 Task: In the  document Ethan.rtf change page color to  'Light Brown'. Add link on bottom right corner of the sheet: 'www.instagram.com' Insert page numer on top of the page
Action: Mouse moved to (333, 14)
Screenshot: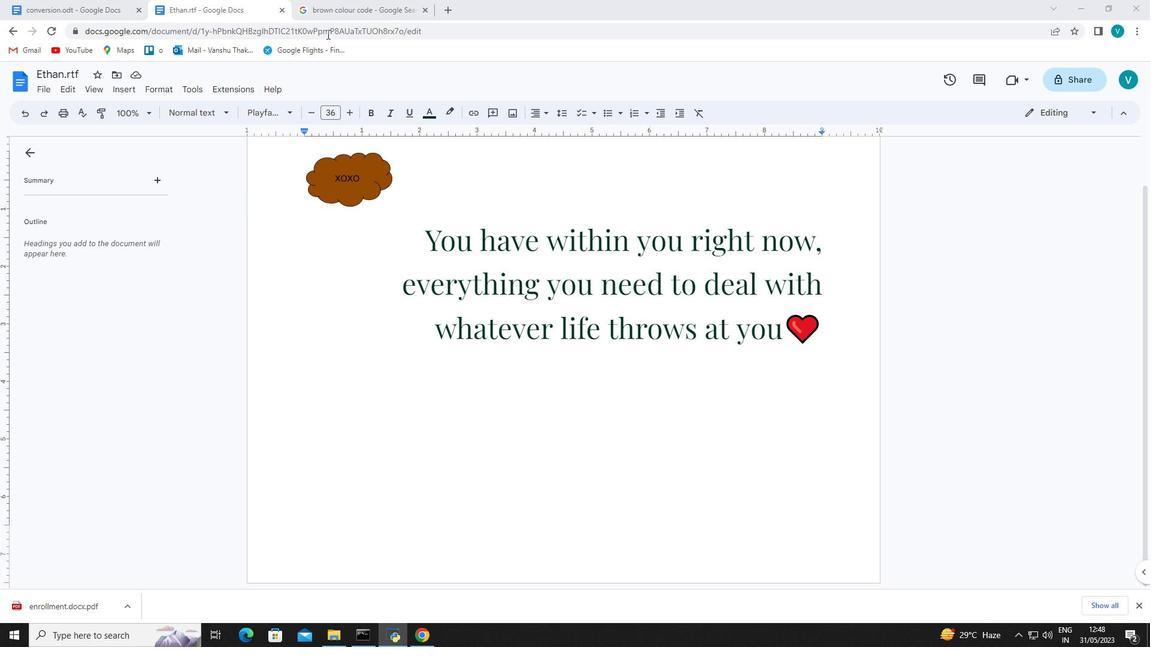 
Action: Mouse pressed left at (333, 14)
Screenshot: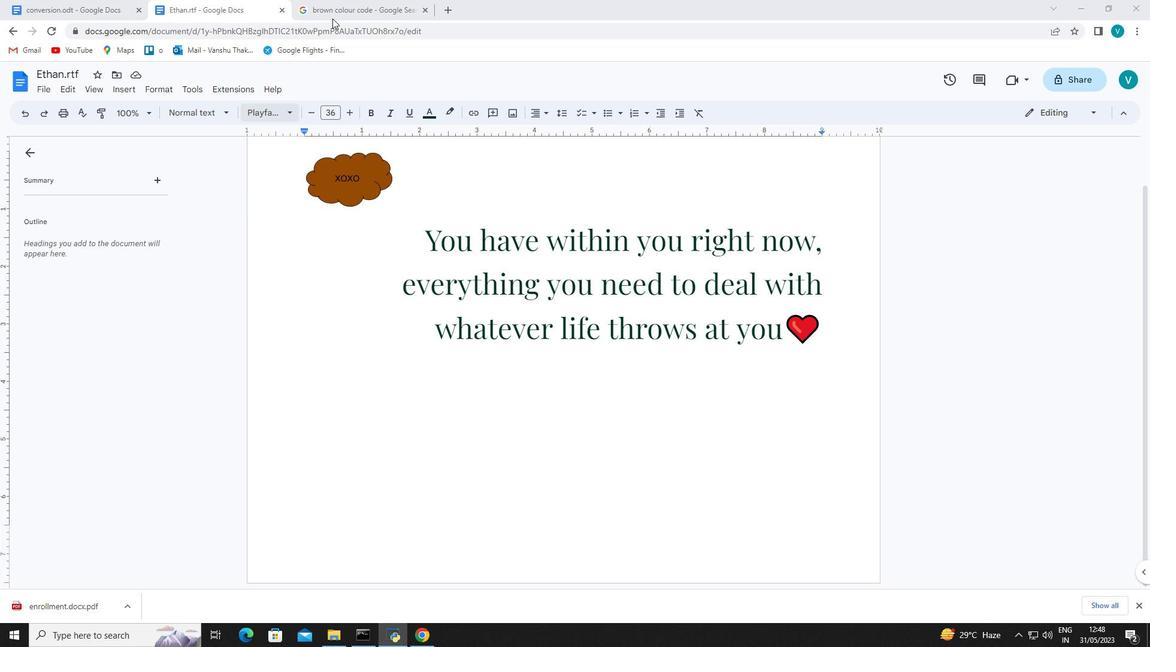 
Action: Mouse moved to (438, 89)
Screenshot: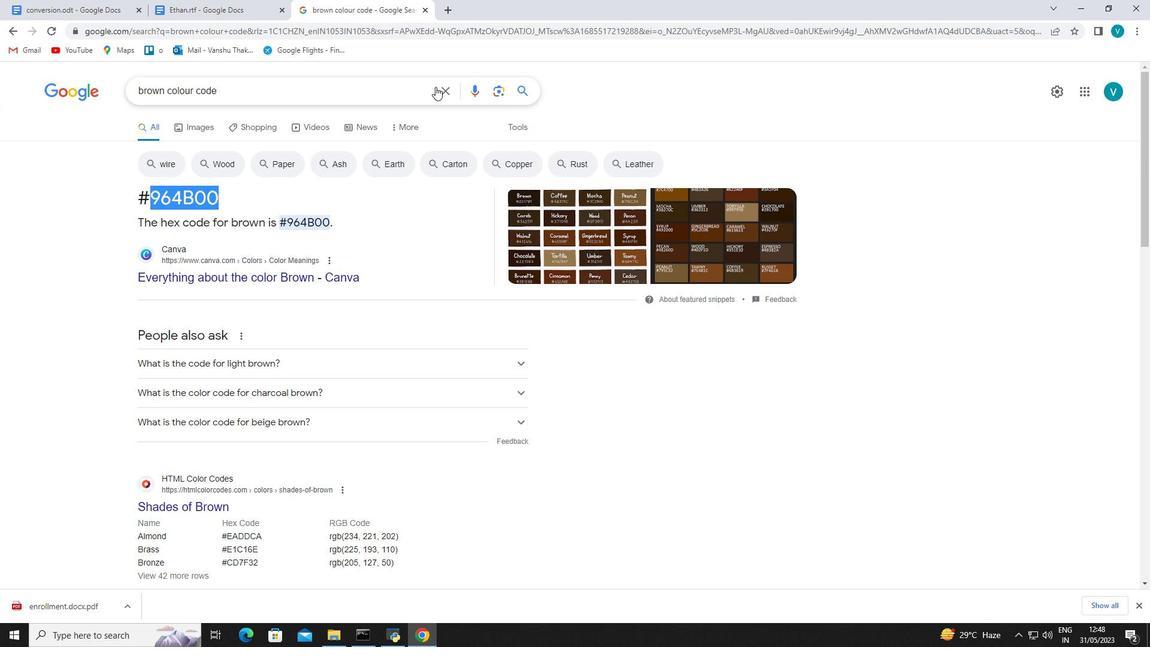 
Action: Mouse pressed left at (438, 89)
Screenshot: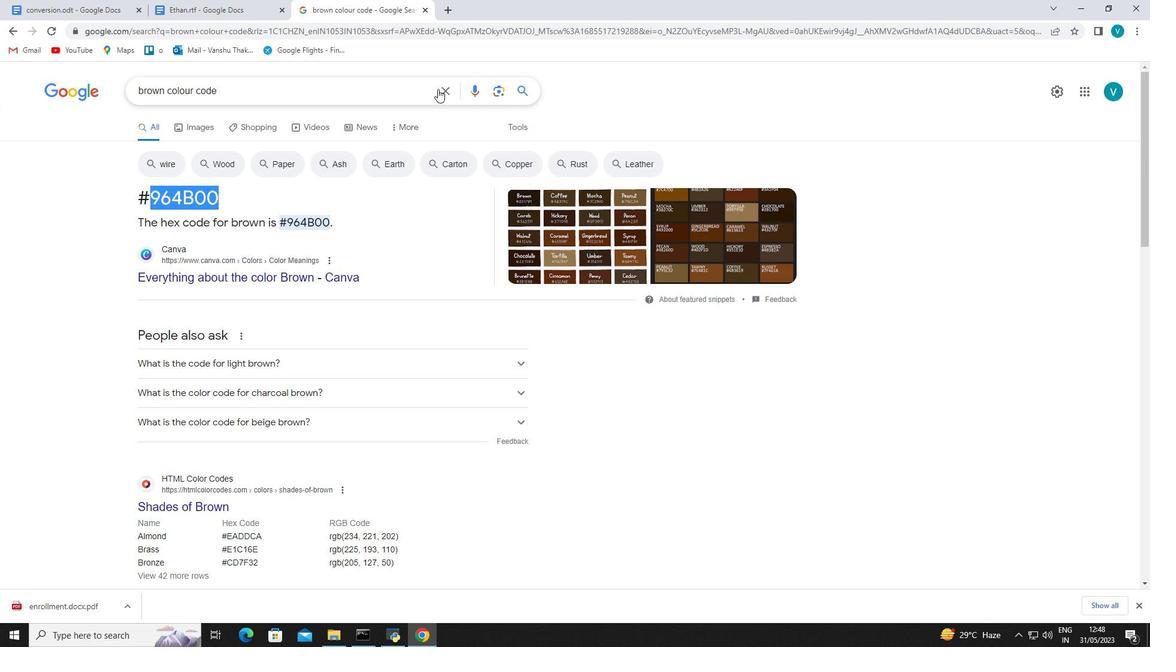 
Action: Key pressed li
Screenshot: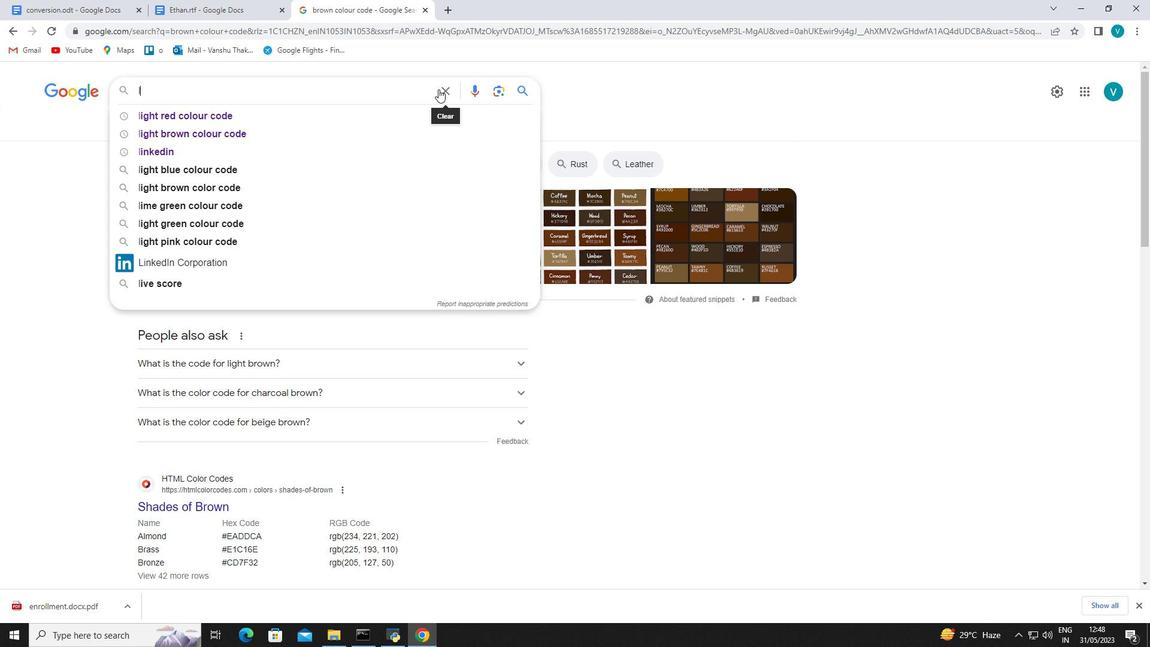 
Action: Mouse moved to (439, 89)
Screenshot: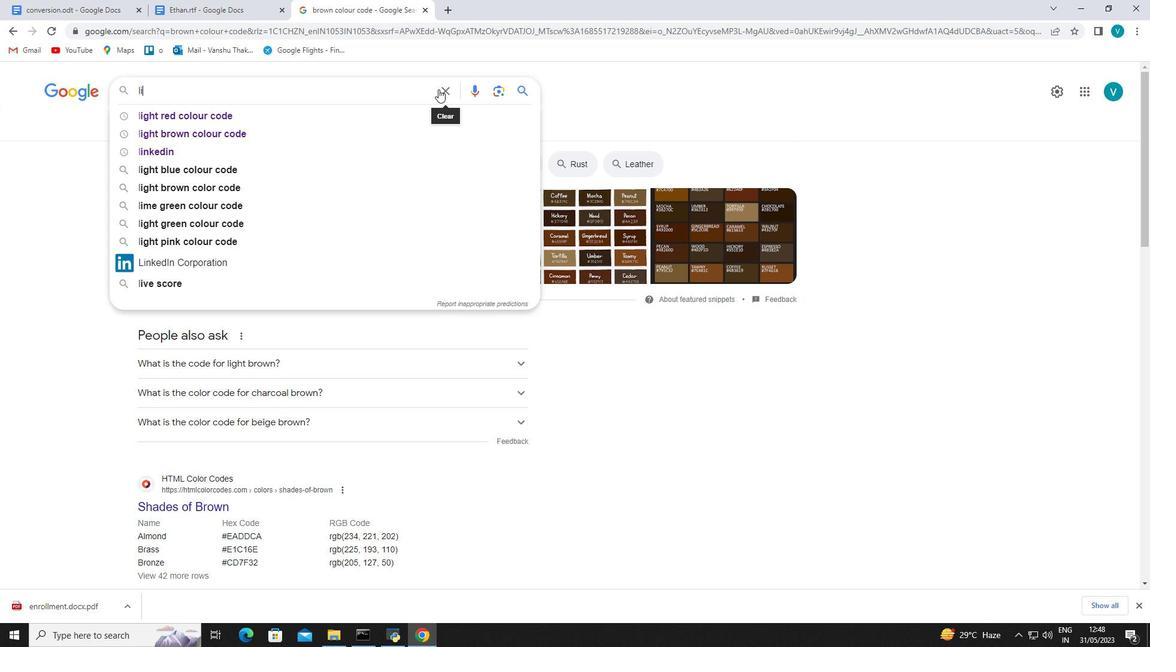
Action: Key pressed ght<Key.space>brown<Key.space>colour<Key.space>code<Key.enter>
Screenshot: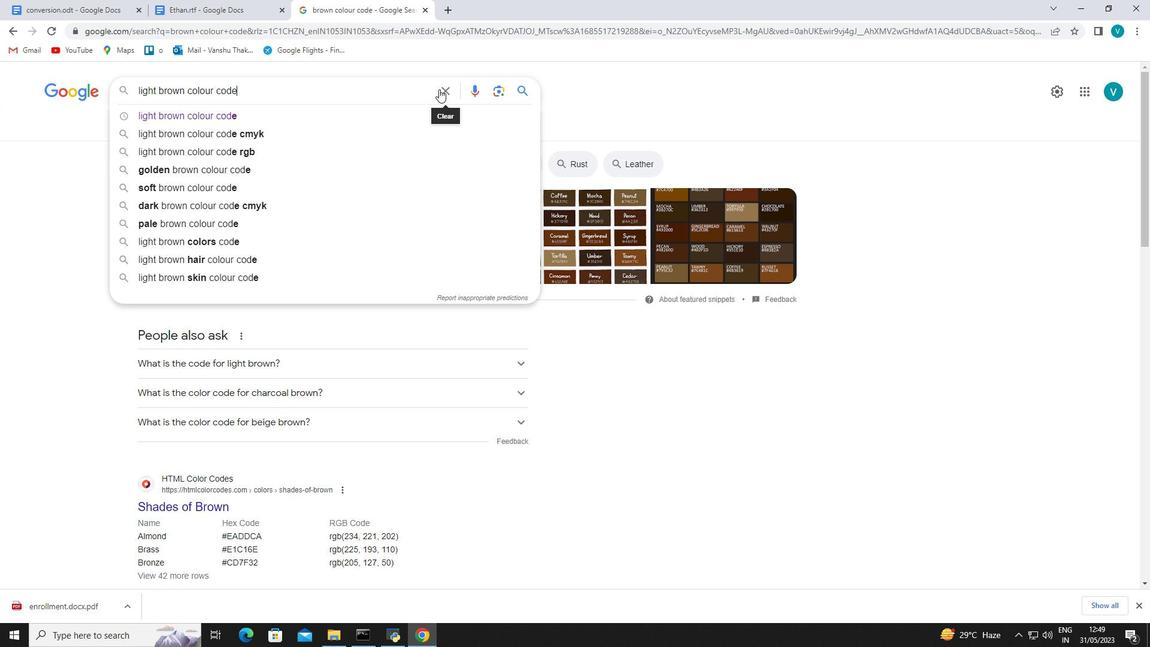 
Action: Mouse moved to (411, 233)
Screenshot: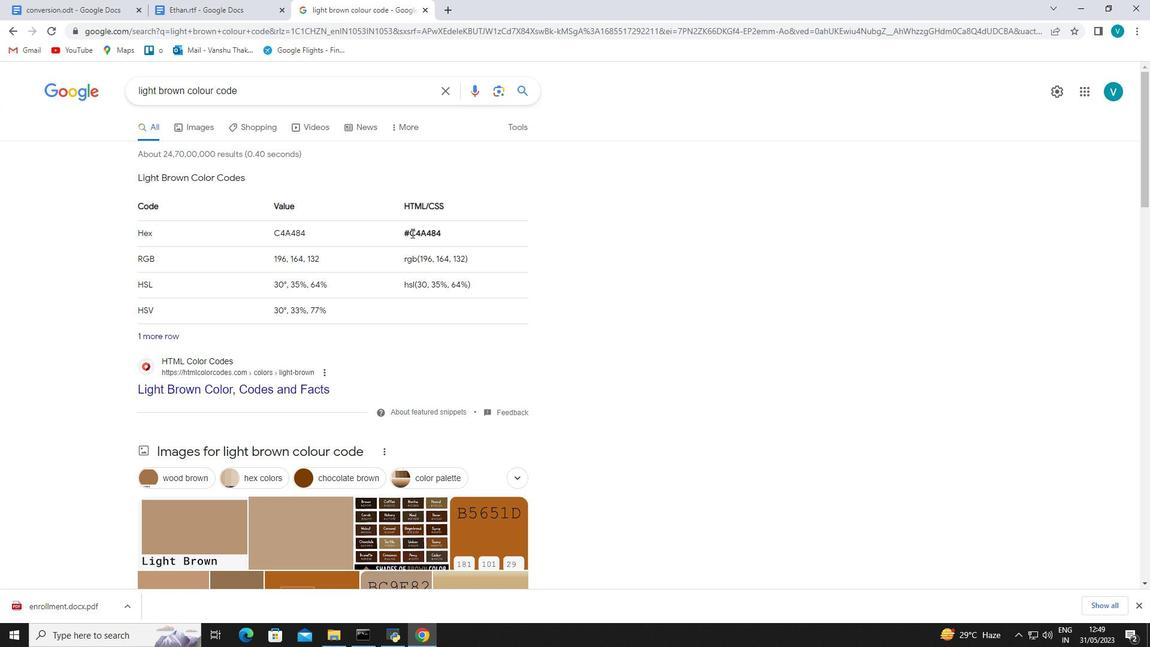 
Action: Mouse pressed left at (411, 233)
Screenshot: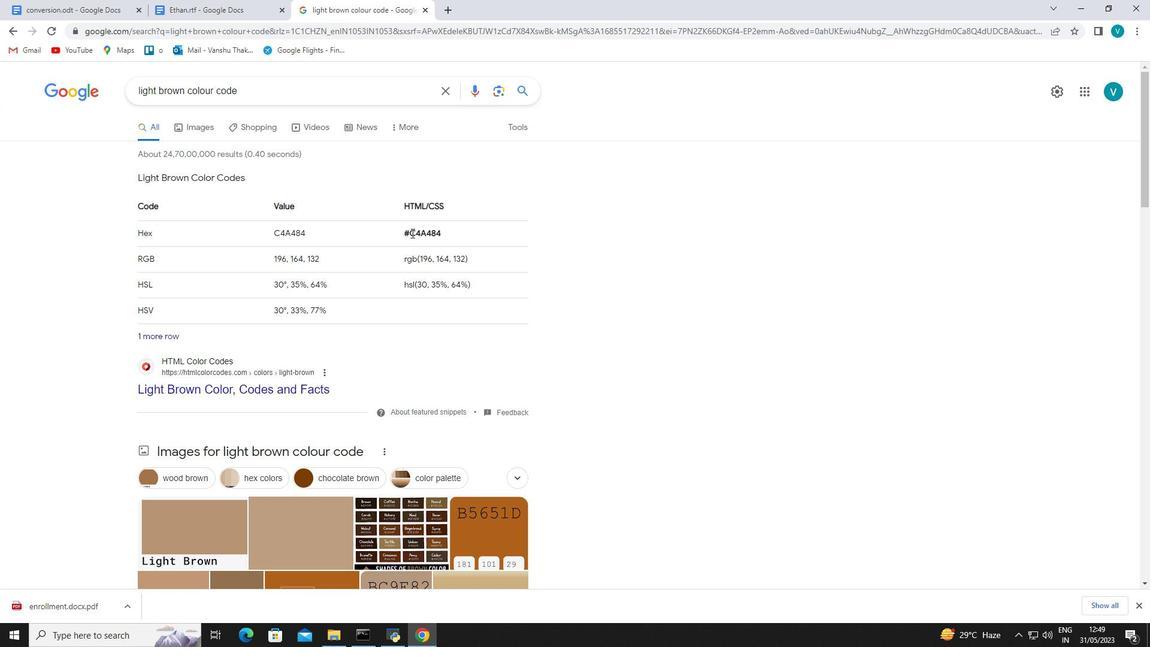 
Action: Mouse moved to (442, 233)
Screenshot: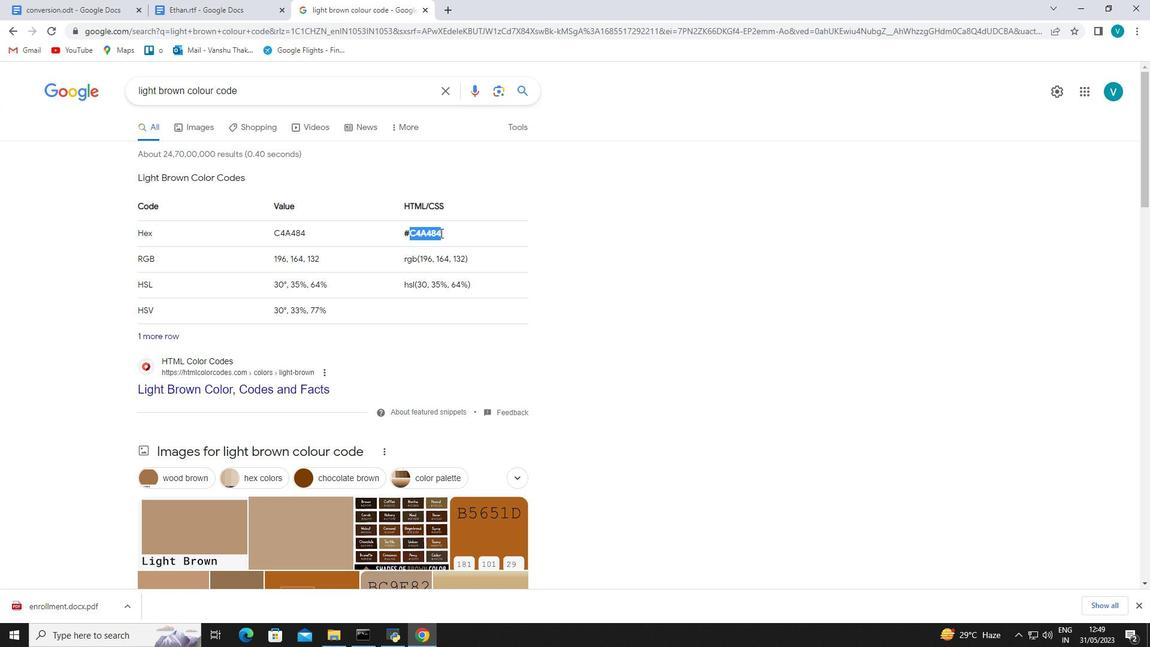 
Action: Mouse scrolled (442, 232) with delta (0, 0)
Screenshot: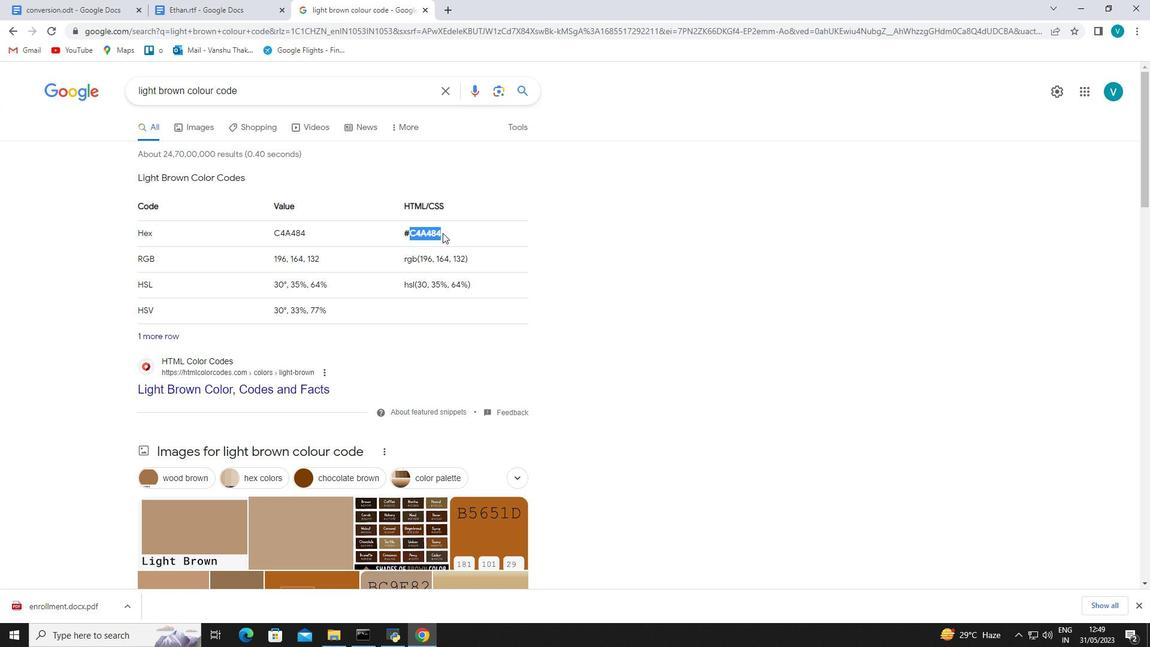 
Action: Mouse moved to (442, 232)
Screenshot: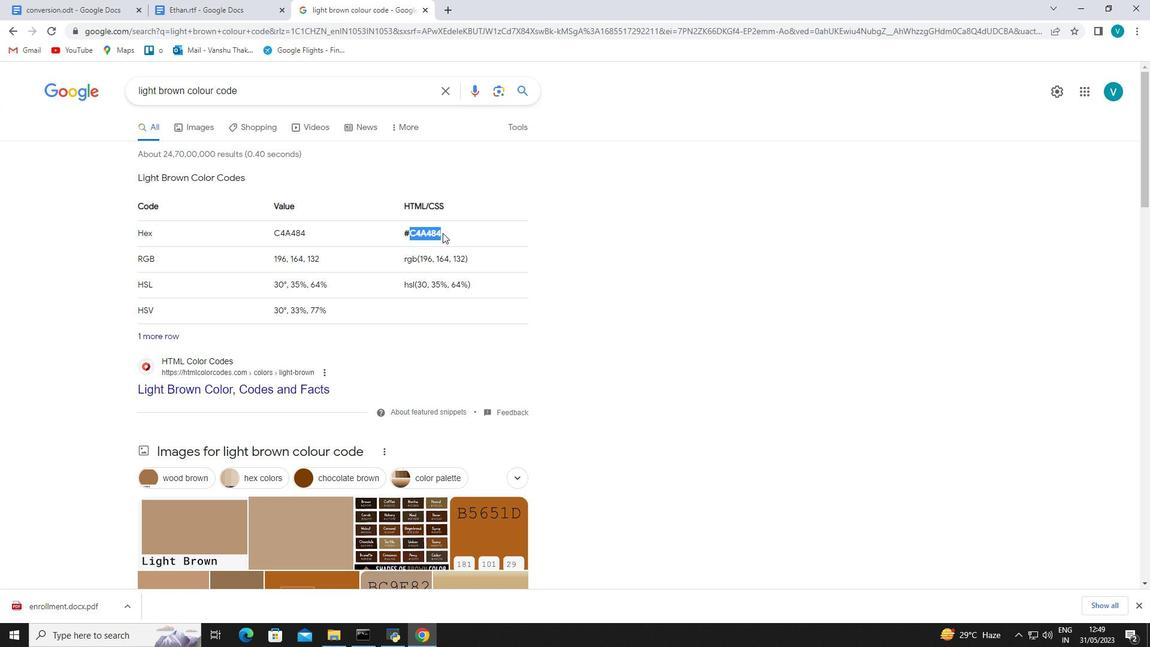 
Action: Key pressed ctrl+C<'\x03'>
Screenshot: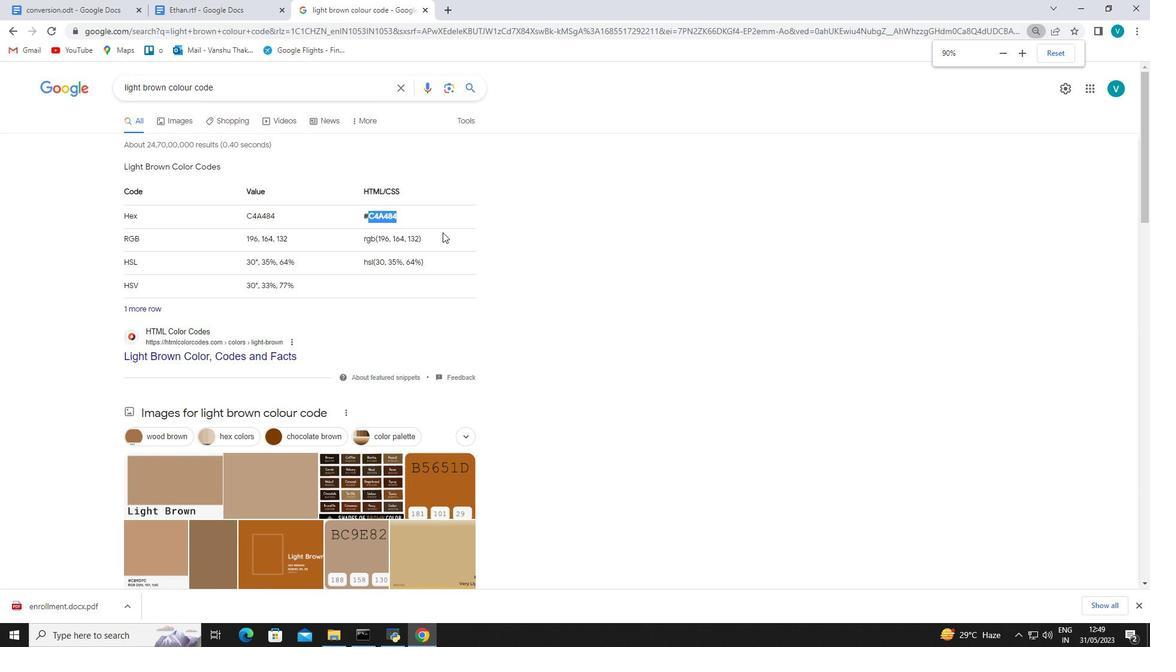 
Action: Mouse moved to (441, 231)
Screenshot: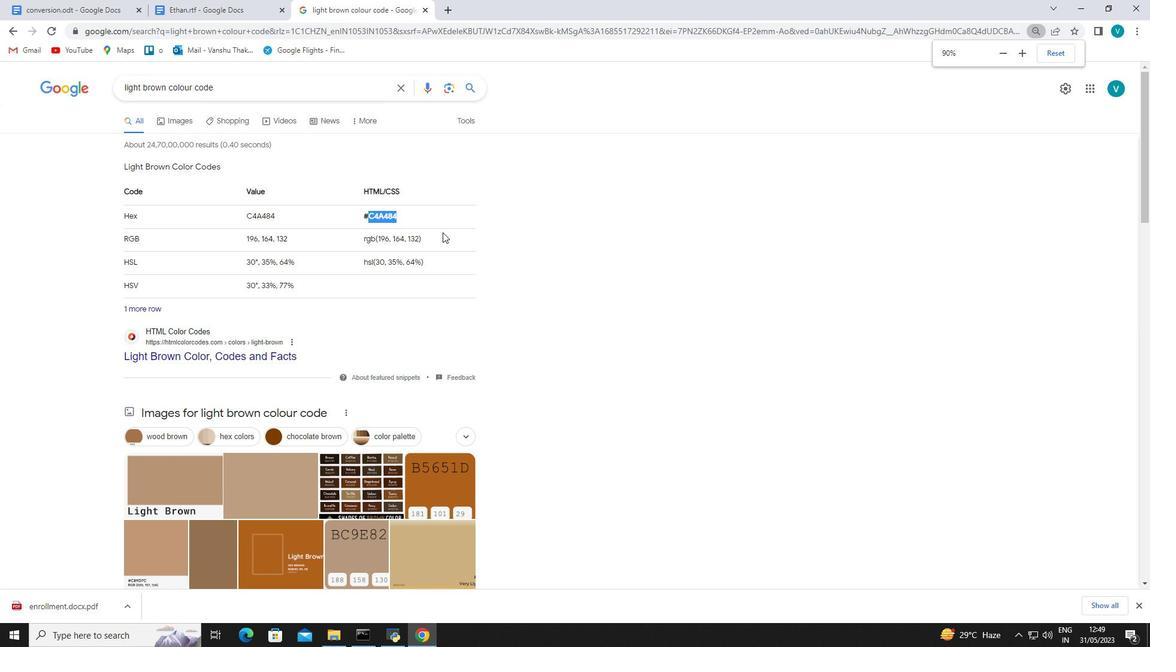 
Action: Key pressed <'\x03'>
Screenshot: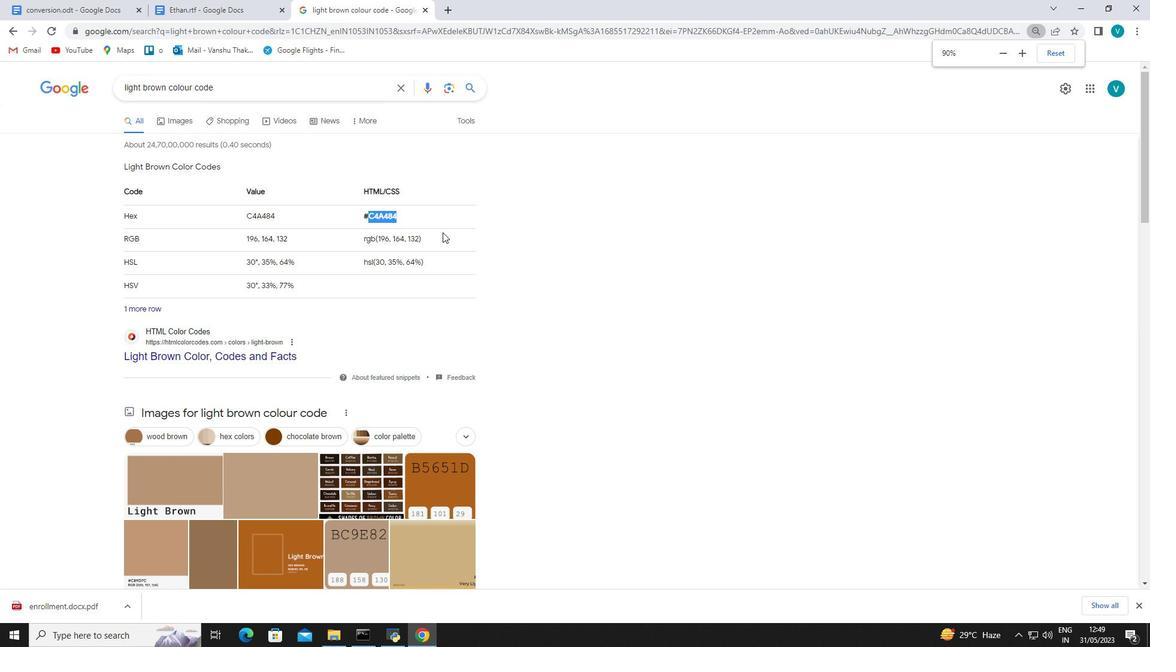 
Action: Mouse moved to (244, 0)
Screenshot: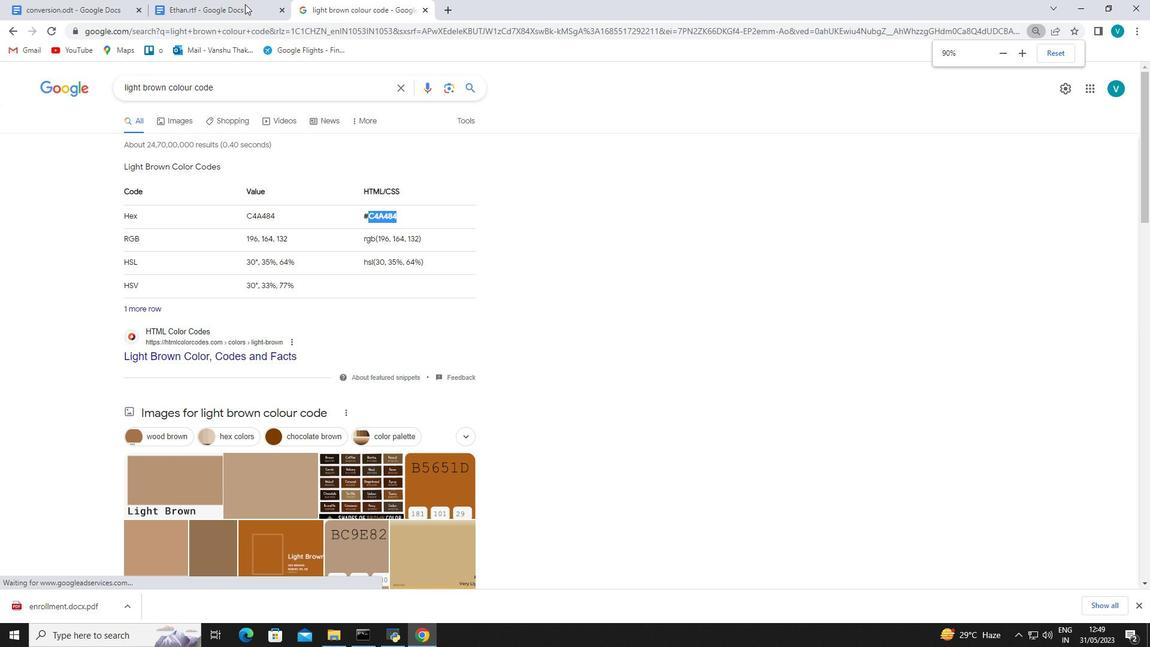 
Action: Mouse pressed left at (244, 0)
Screenshot: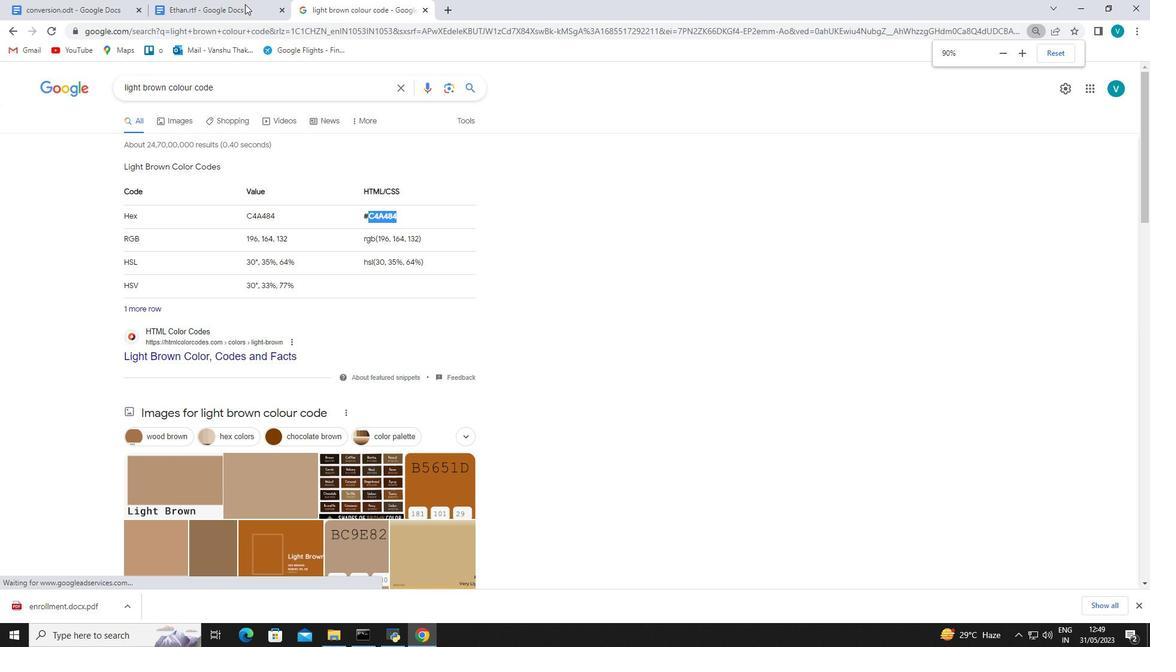 
Action: Mouse moved to (49, 89)
Screenshot: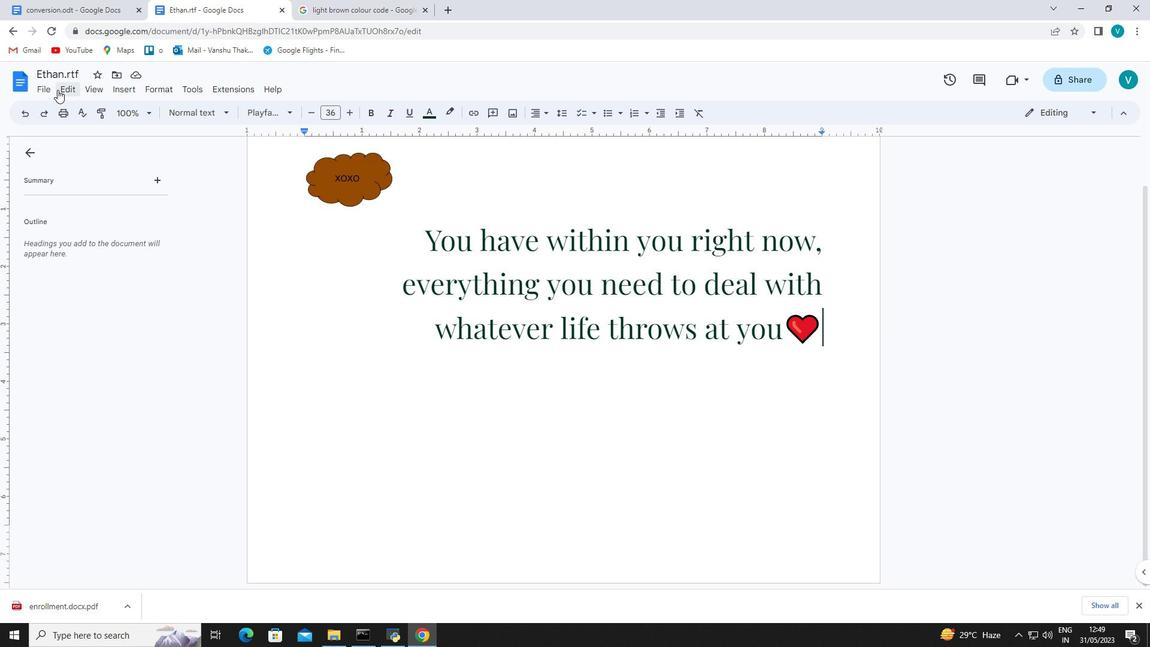 
Action: Mouse pressed left at (49, 89)
Screenshot: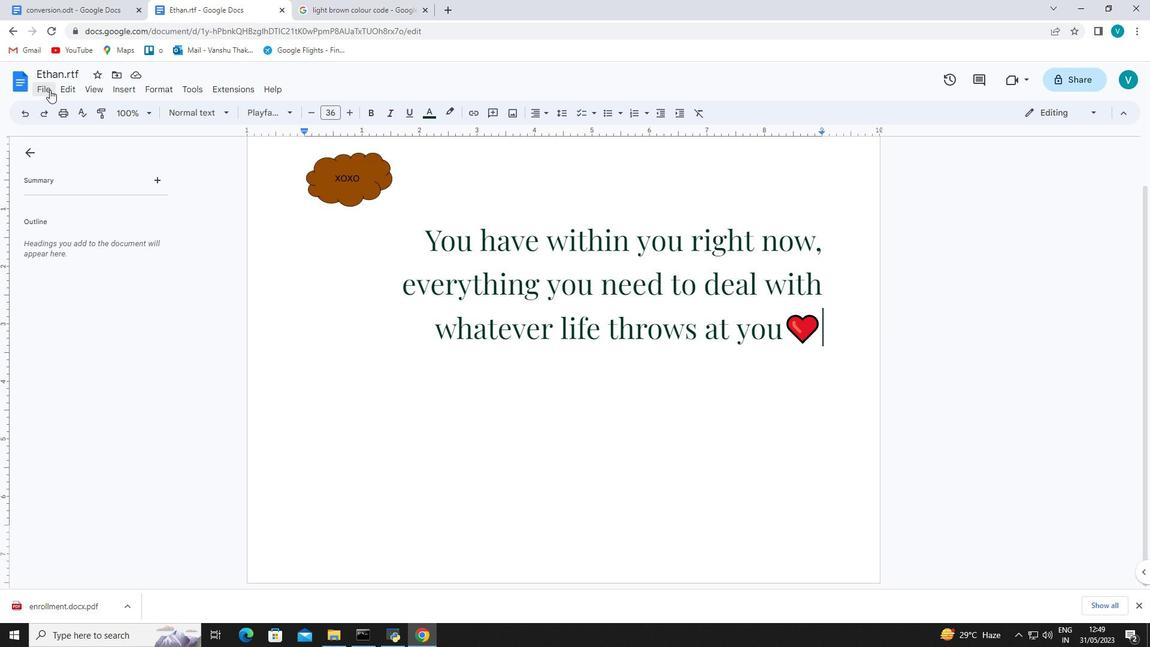 
Action: Mouse moved to (73, 419)
Screenshot: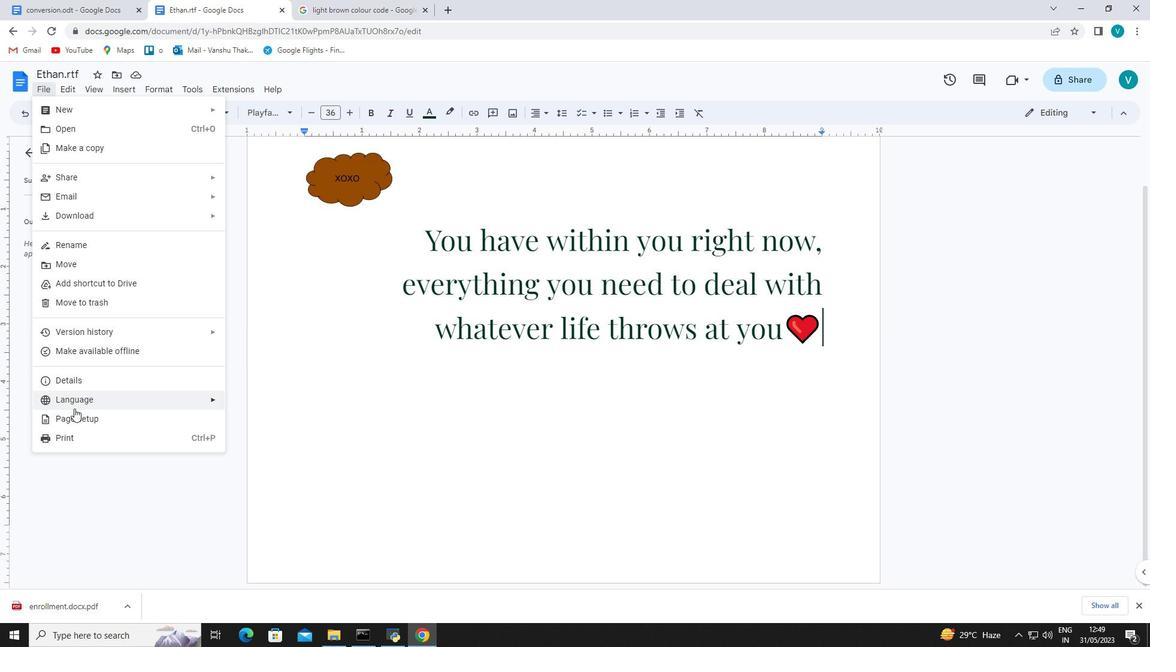 
Action: Mouse pressed left at (73, 419)
Screenshot: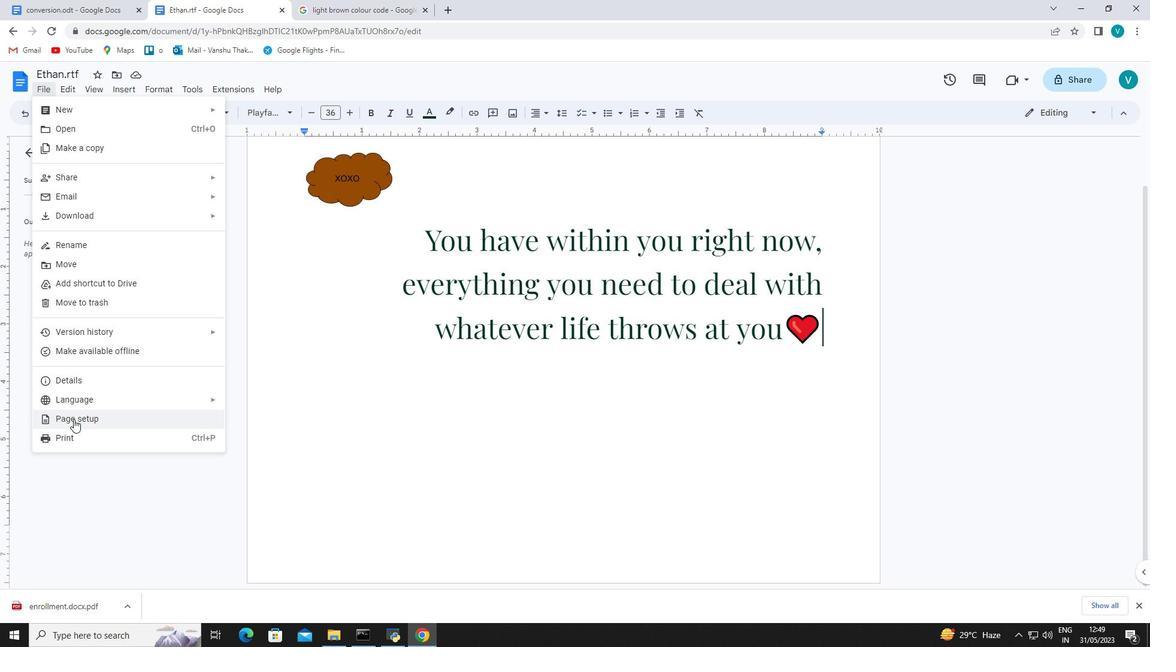 
Action: Mouse moved to (487, 402)
Screenshot: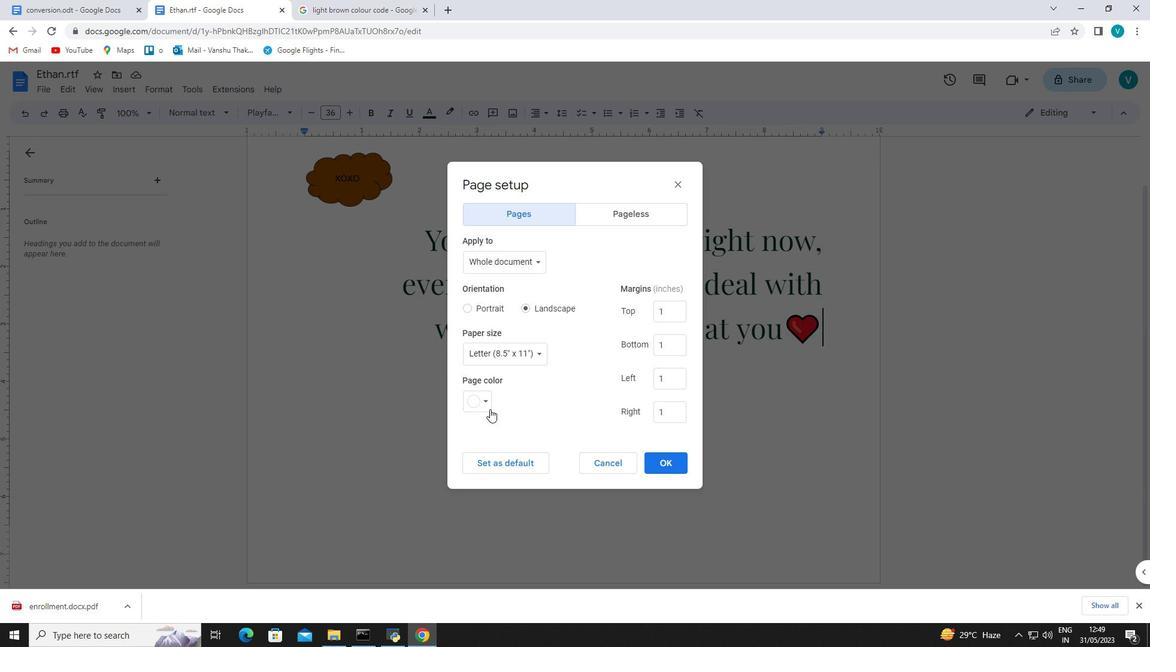 
Action: Mouse pressed left at (487, 402)
Screenshot: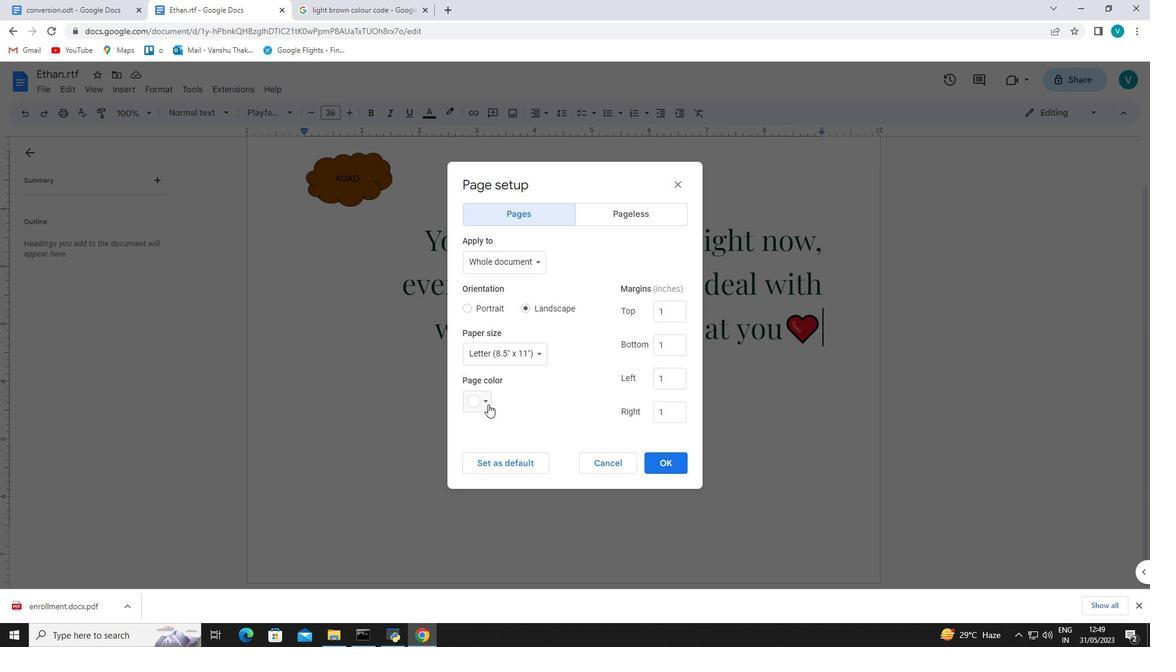 
Action: Mouse moved to (500, 528)
Screenshot: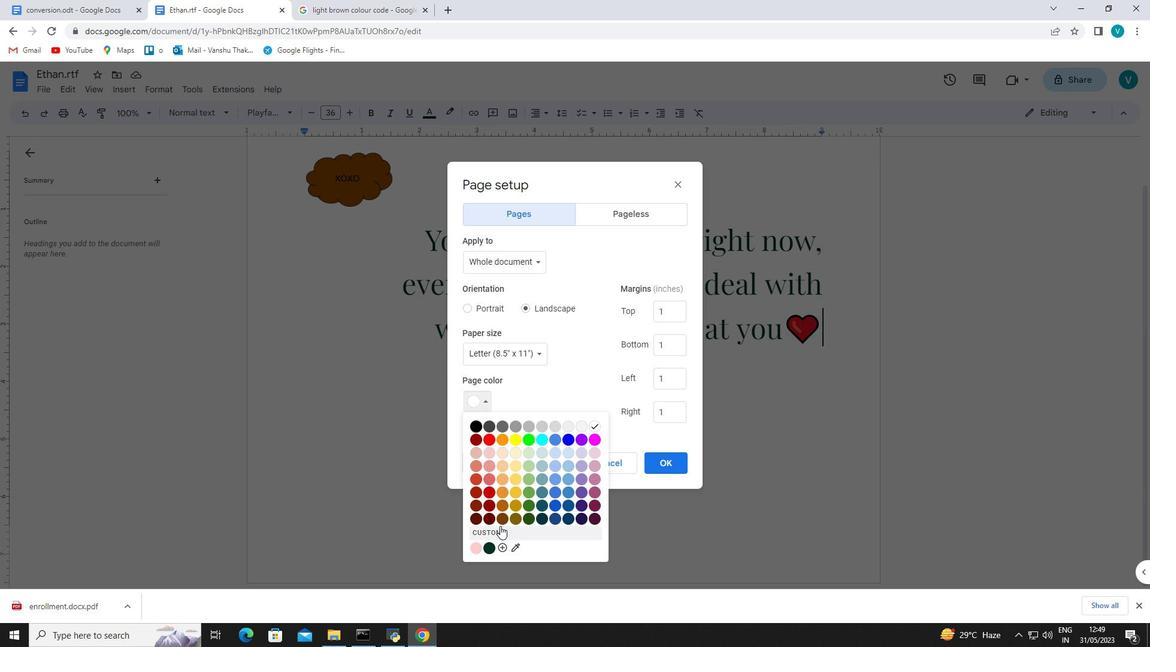 
Action: Mouse pressed left at (500, 528)
Screenshot: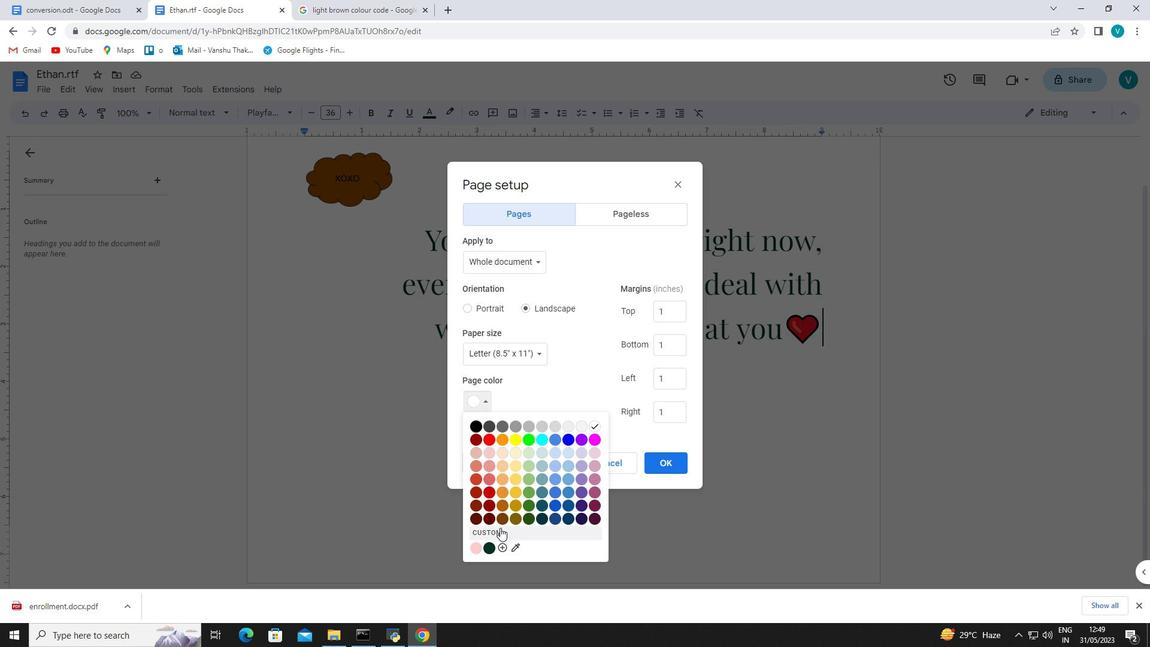 
Action: Mouse moved to (513, 380)
Screenshot: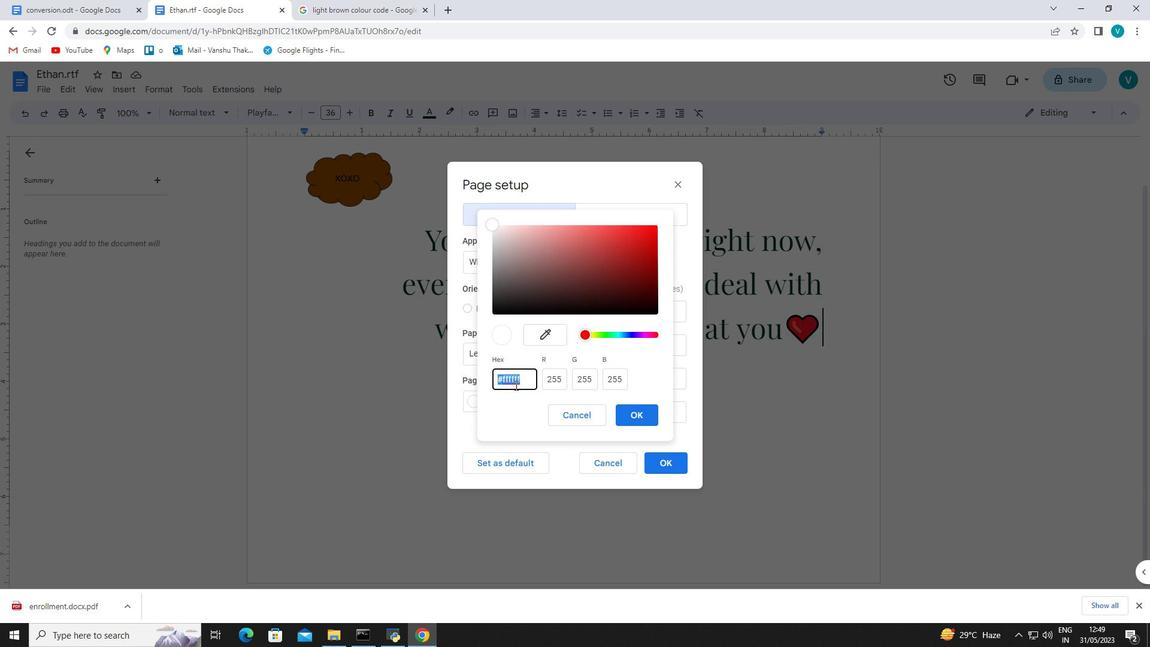 
Action: Mouse pressed left at (513, 380)
Screenshot: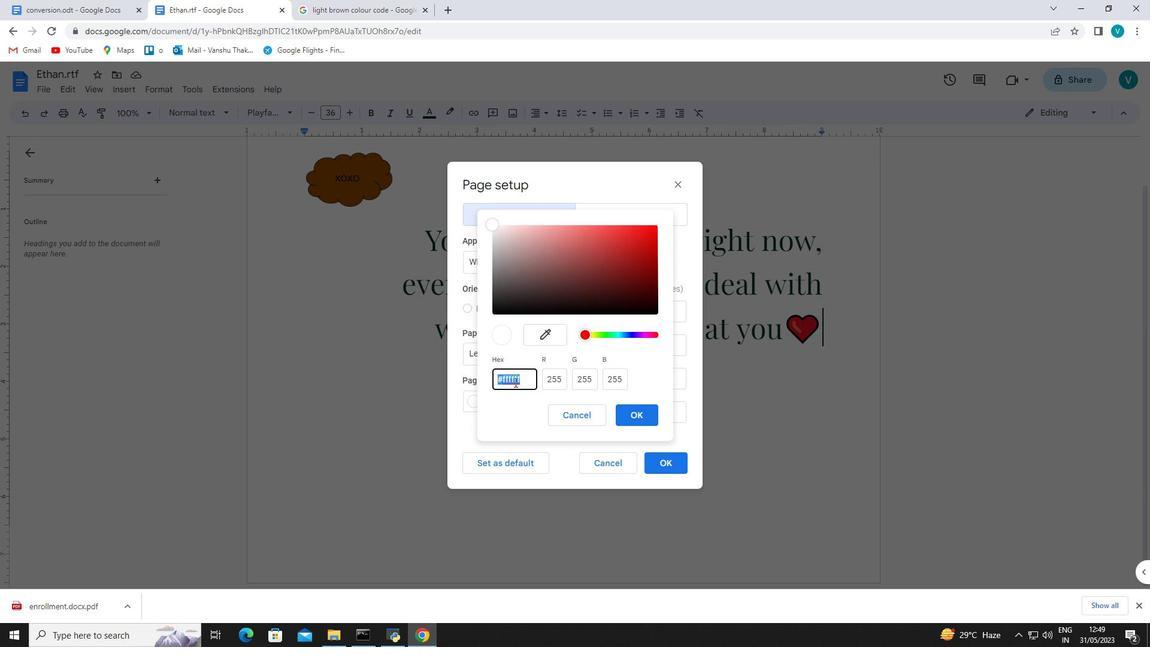 
Action: Mouse moved to (502, 378)
Screenshot: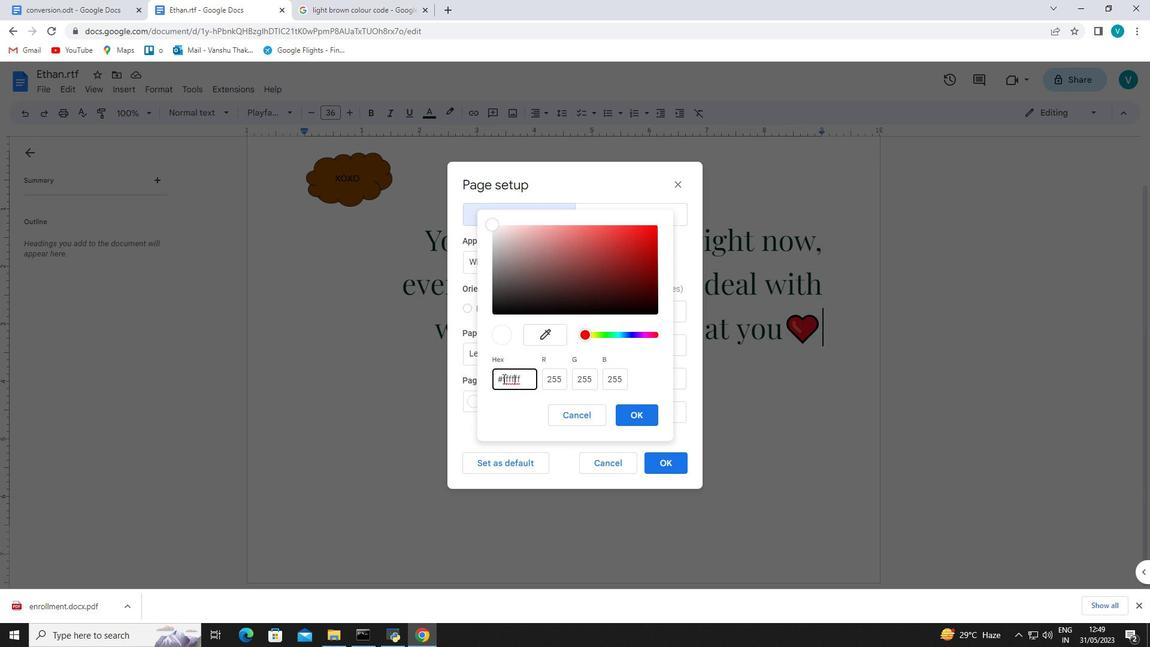 
Action: Mouse pressed left at (502, 378)
Screenshot: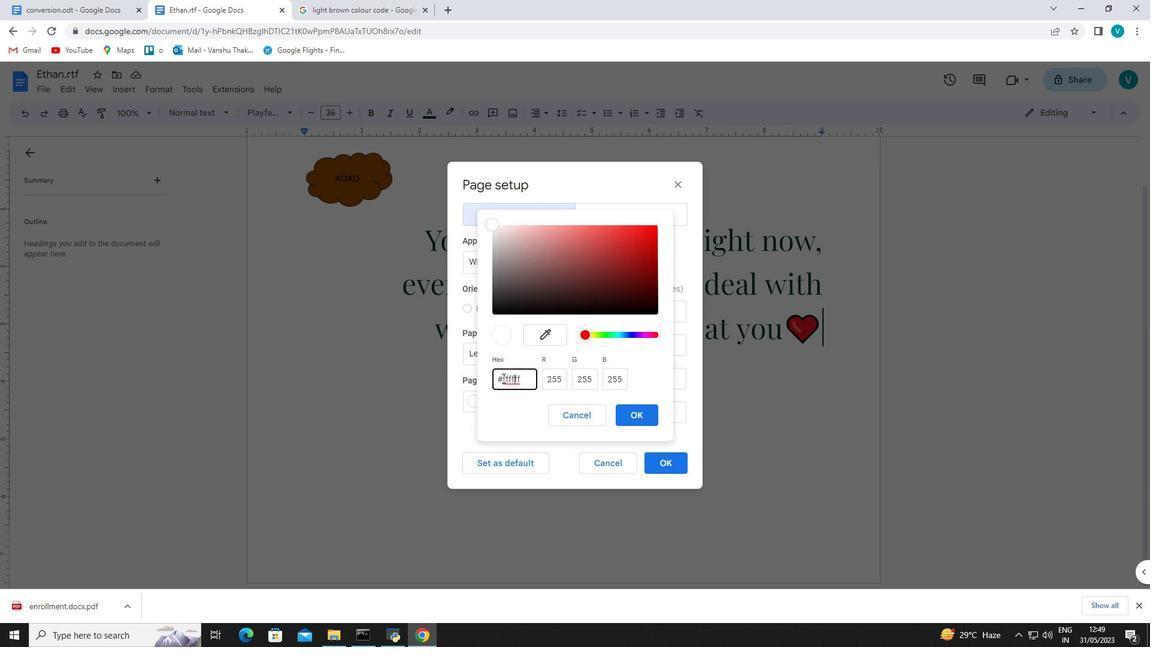 
Action: Mouse moved to (533, 378)
Screenshot: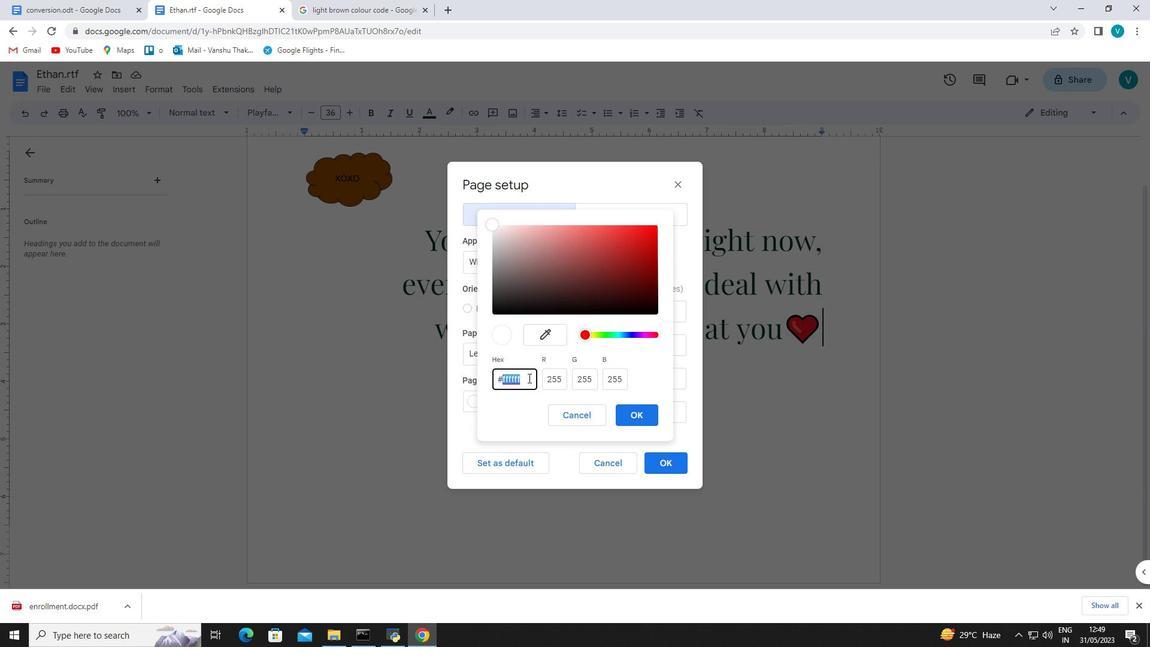 
Action: Key pressed ctrl+V
Screenshot: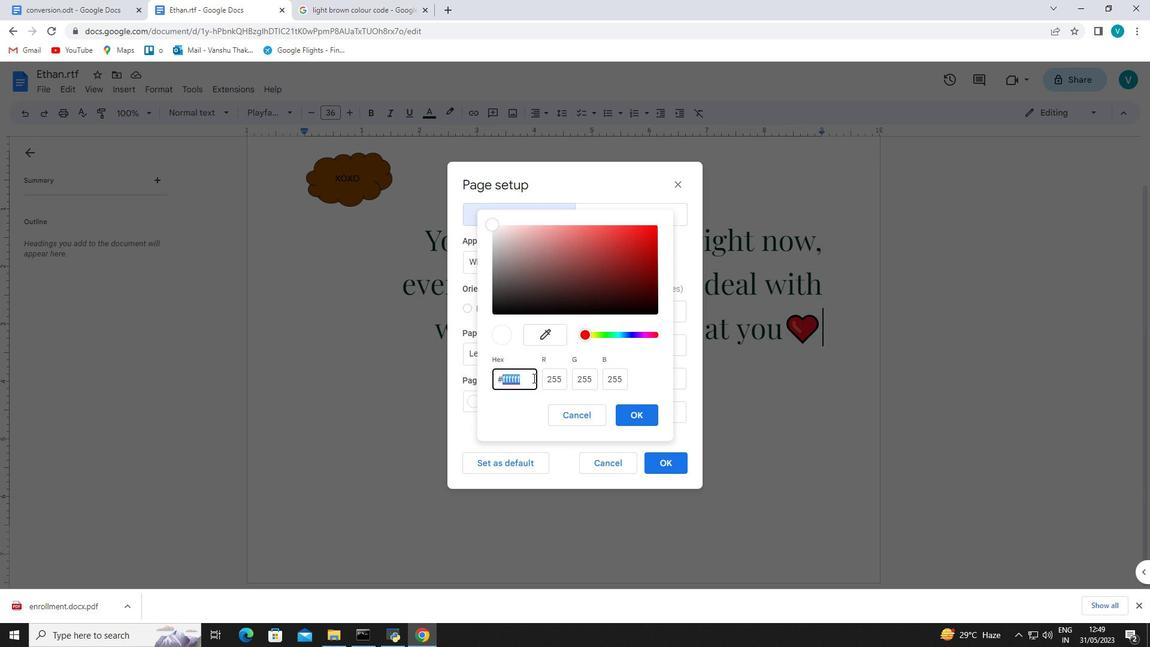 
Action: Mouse moved to (649, 413)
Screenshot: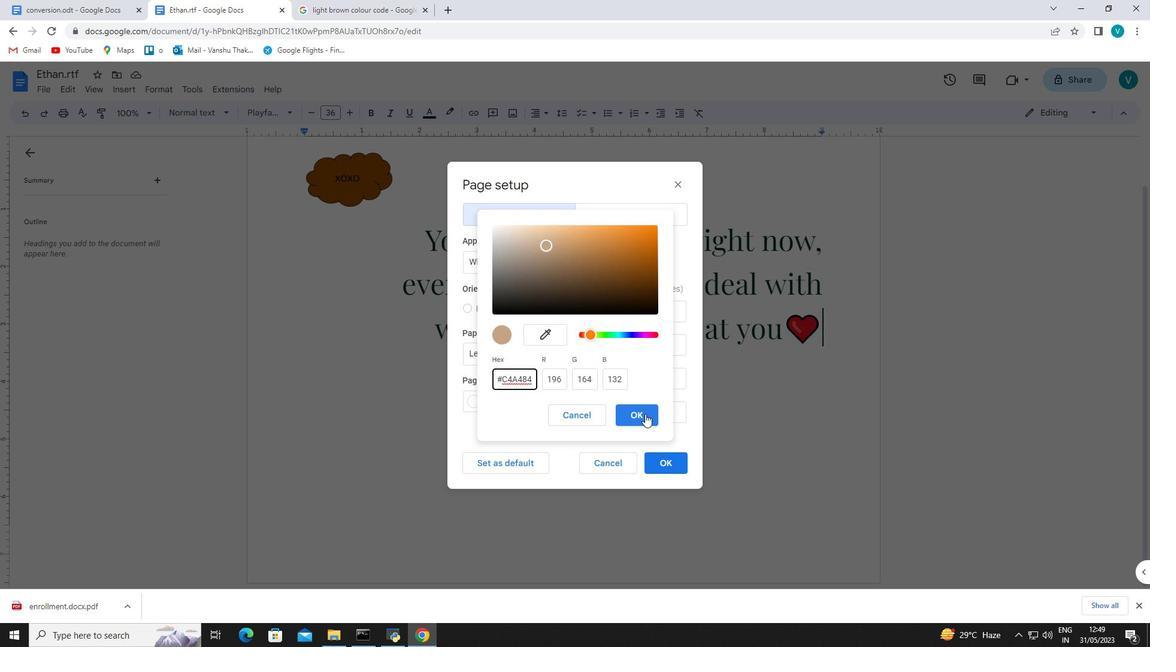 
Action: Mouse pressed left at (649, 413)
Screenshot: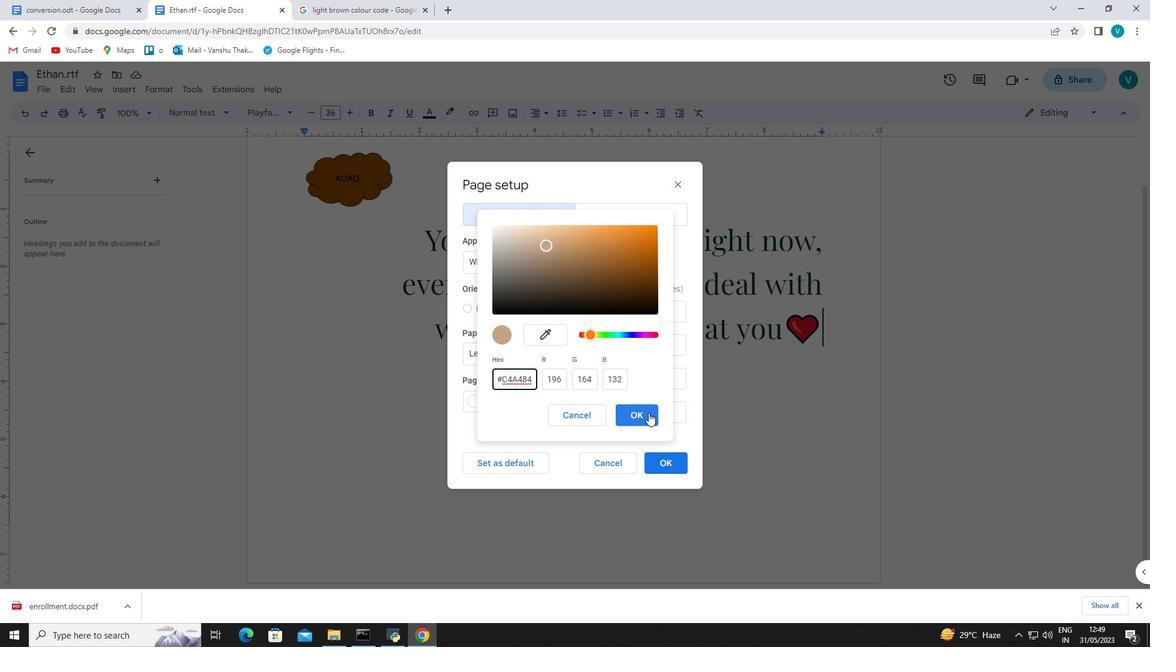 
Action: Mouse moved to (662, 464)
Screenshot: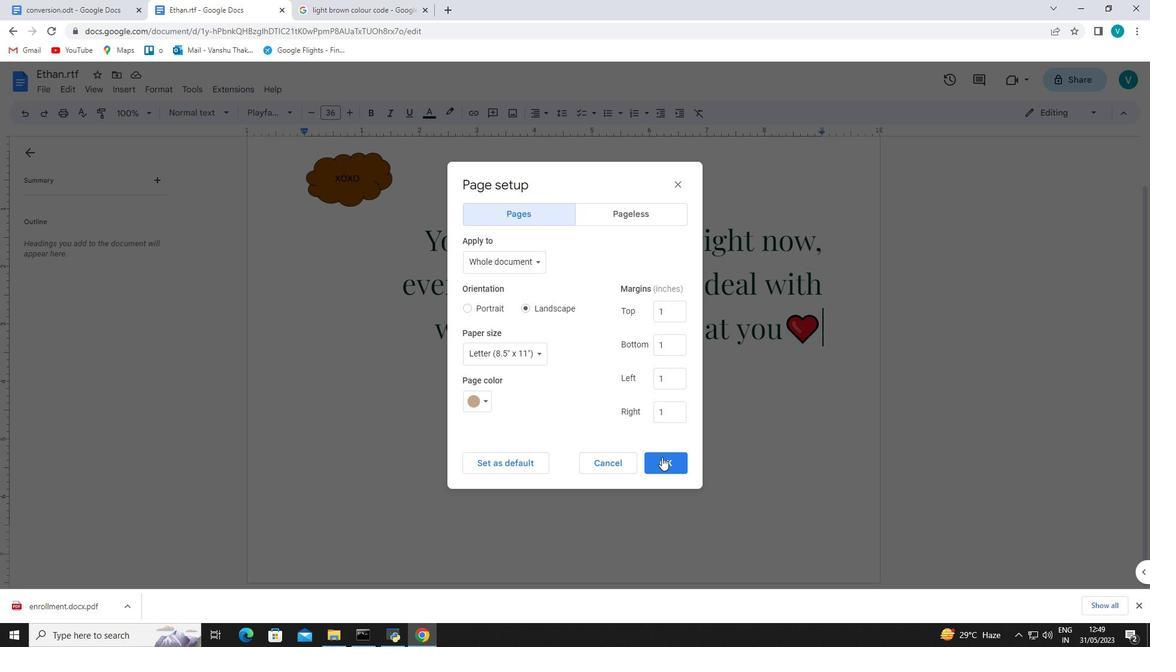
Action: Mouse pressed left at (662, 464)
Screenshot: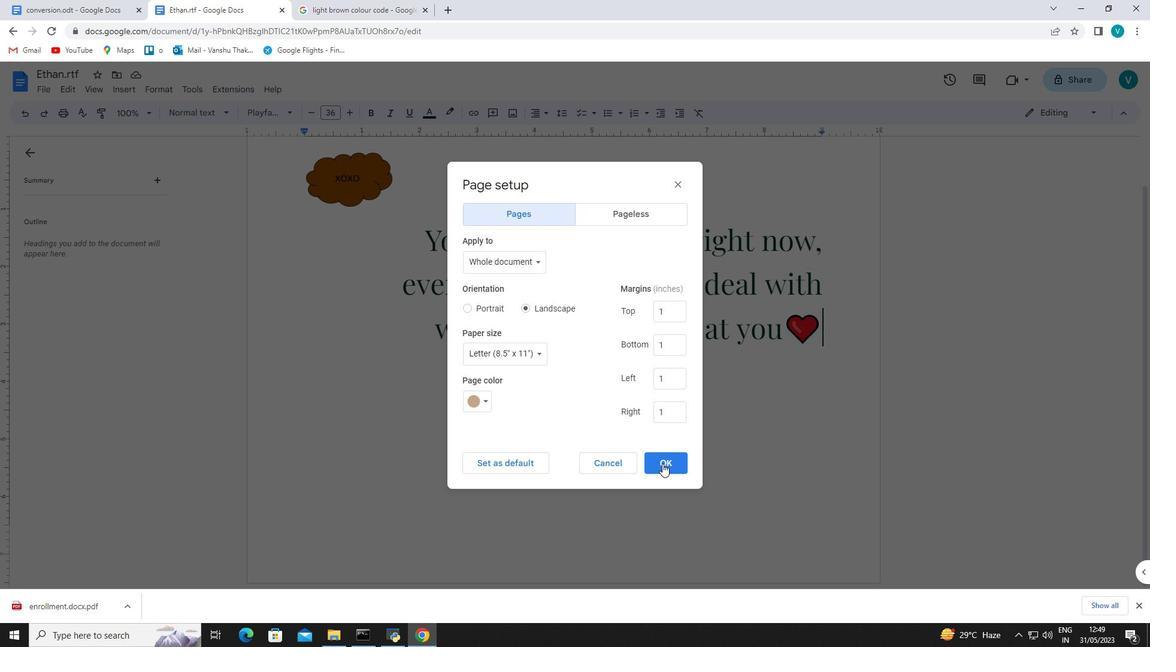 
Action: Mouse moved to (731, 404)
Screenshot: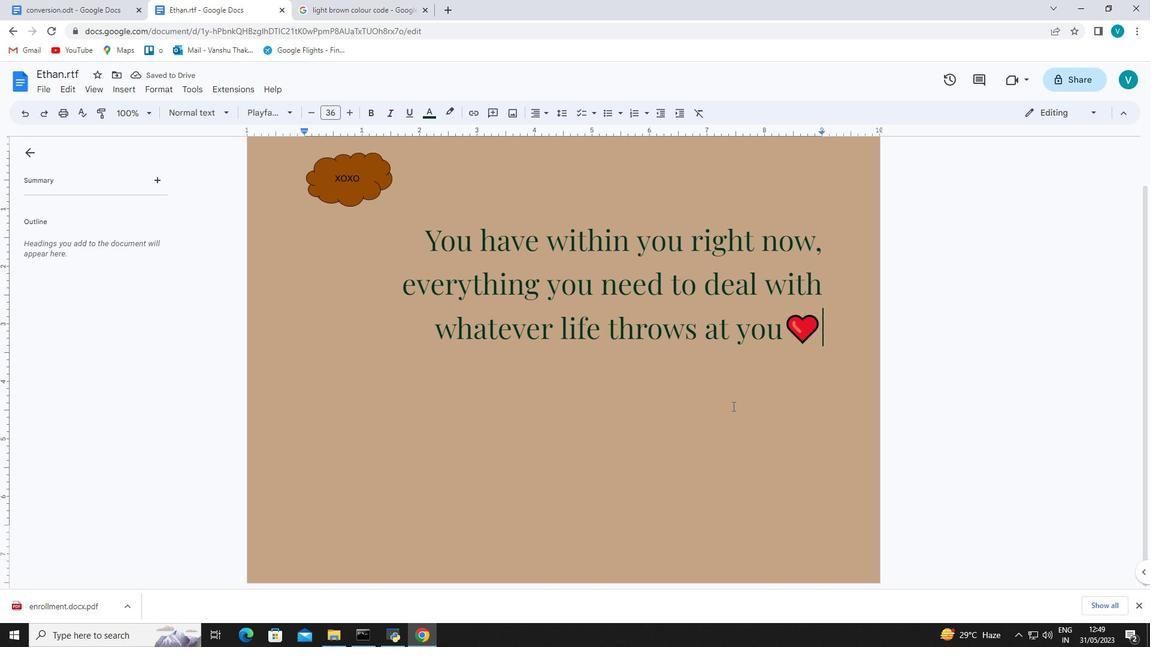 
Action: Mouse scrolled (731, 404) with delta (0, 0)
Screenshot: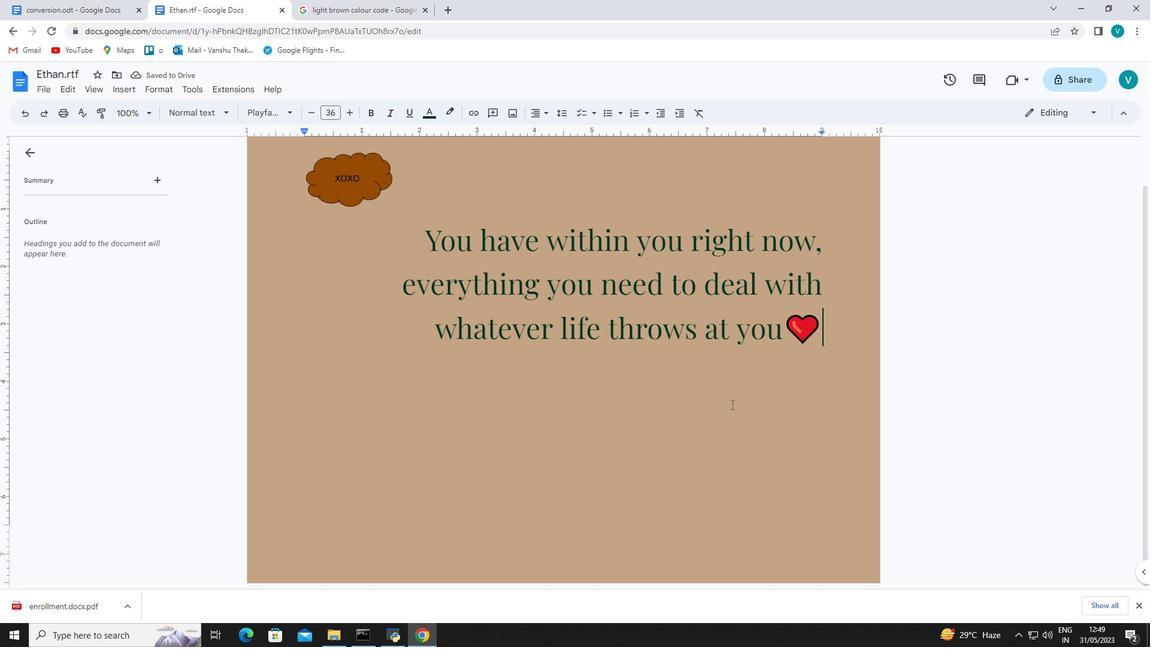 
Action: Mouse scrolled (731, 404) with delta (0, 0)
Screenshot: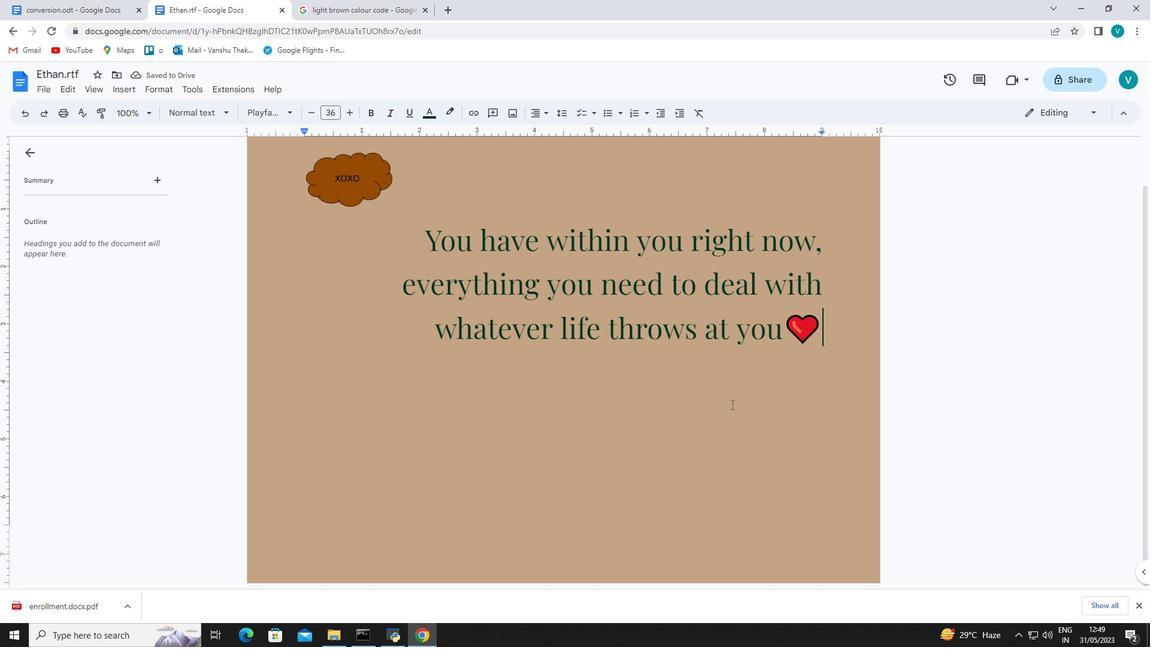 
Action: Mouse moved to (731, 404)
Screenshot: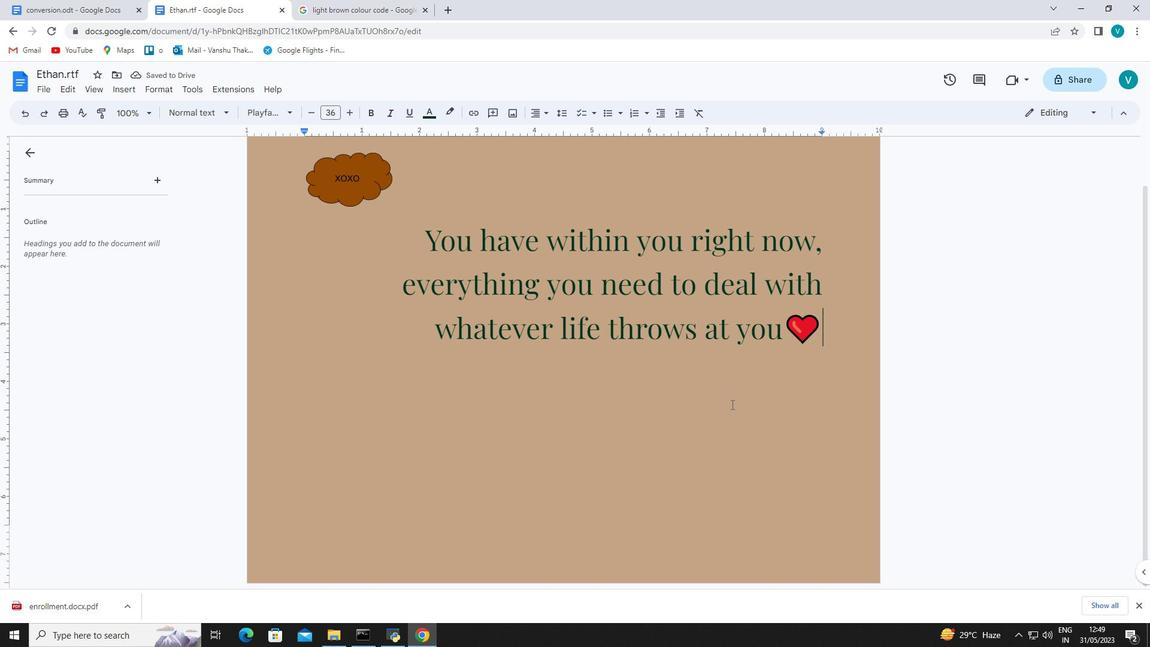 
Action: Mouse scrolled (731, 404) with delta (0, 0)
Screenshot: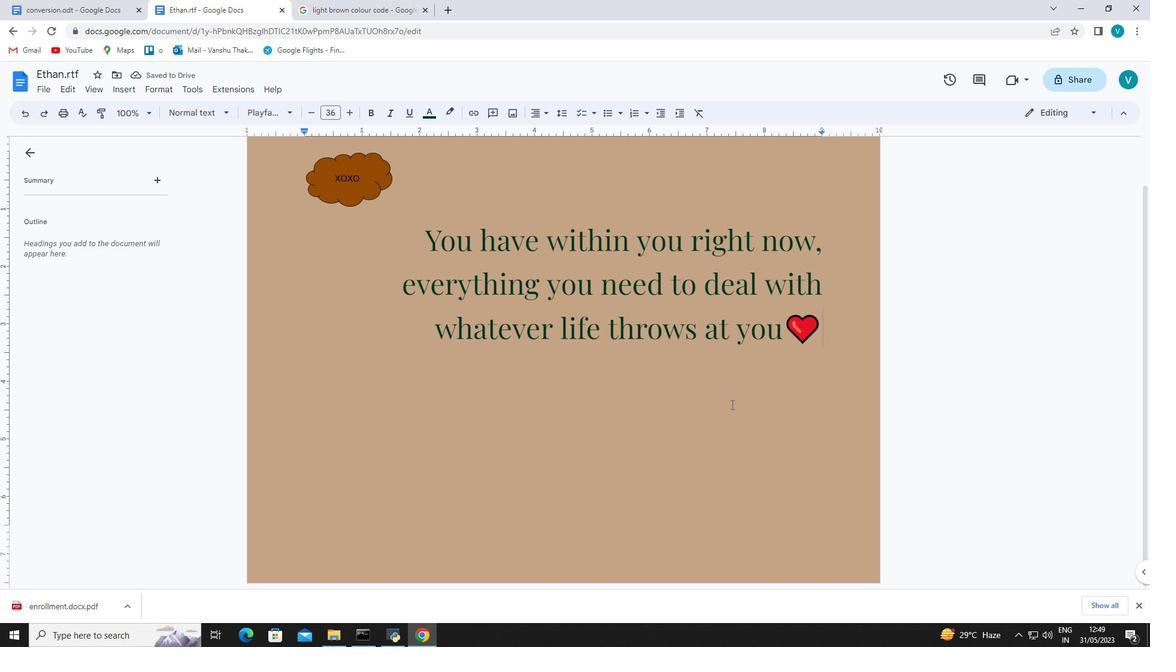 
Action: Mouse moved to (734, 402)
Screenshot: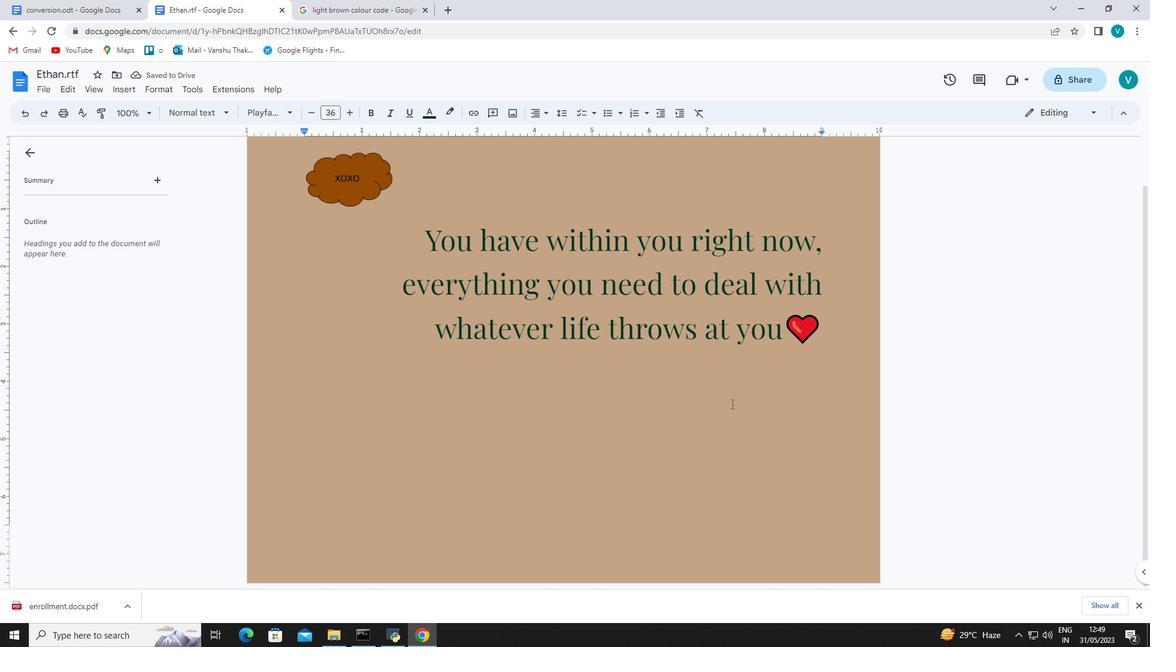 
Action: Mouse scrolled (734, 401) with delta (0, 0)
Screenshot: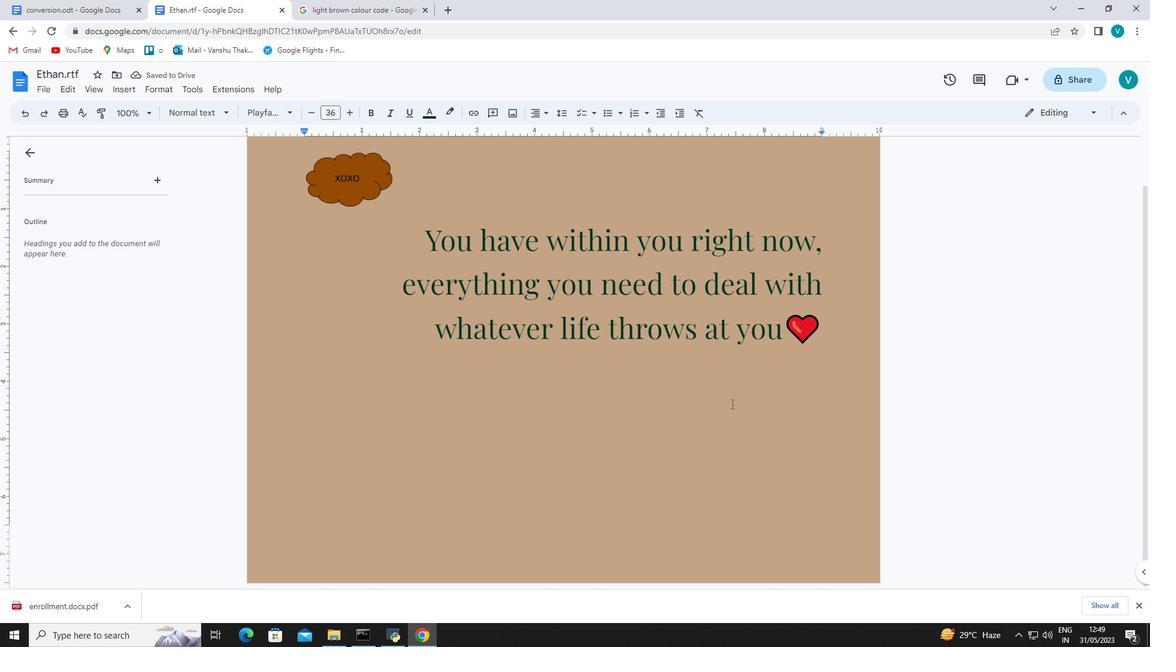 
Action: Mouse moved to (807, 335)
Screenshot: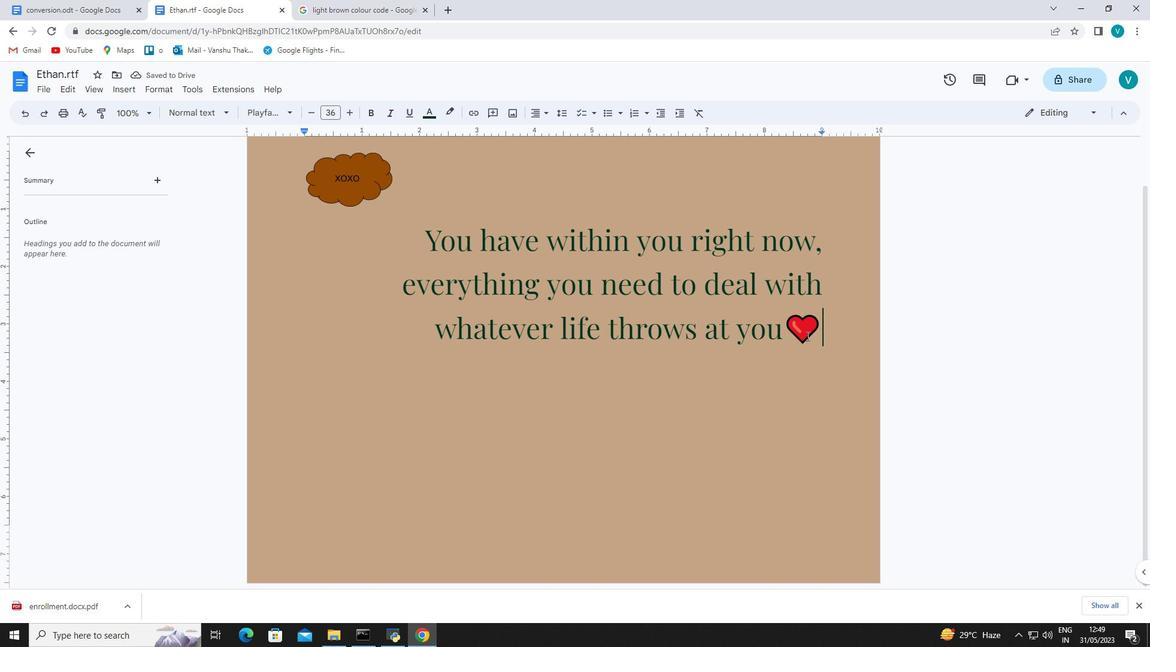 
Action: Key pressed <Key.enter><Key.enter><Key.enter><Key.enter>
Screenshot: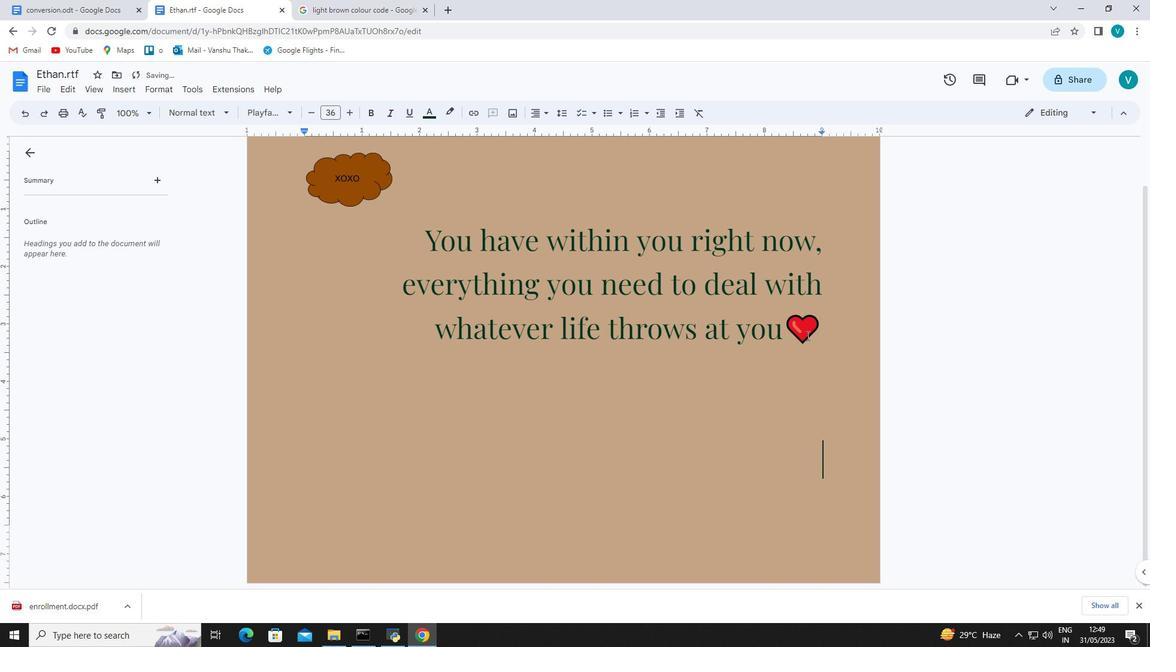 
Action: Mouse moved to (130, 91)
Screenshot: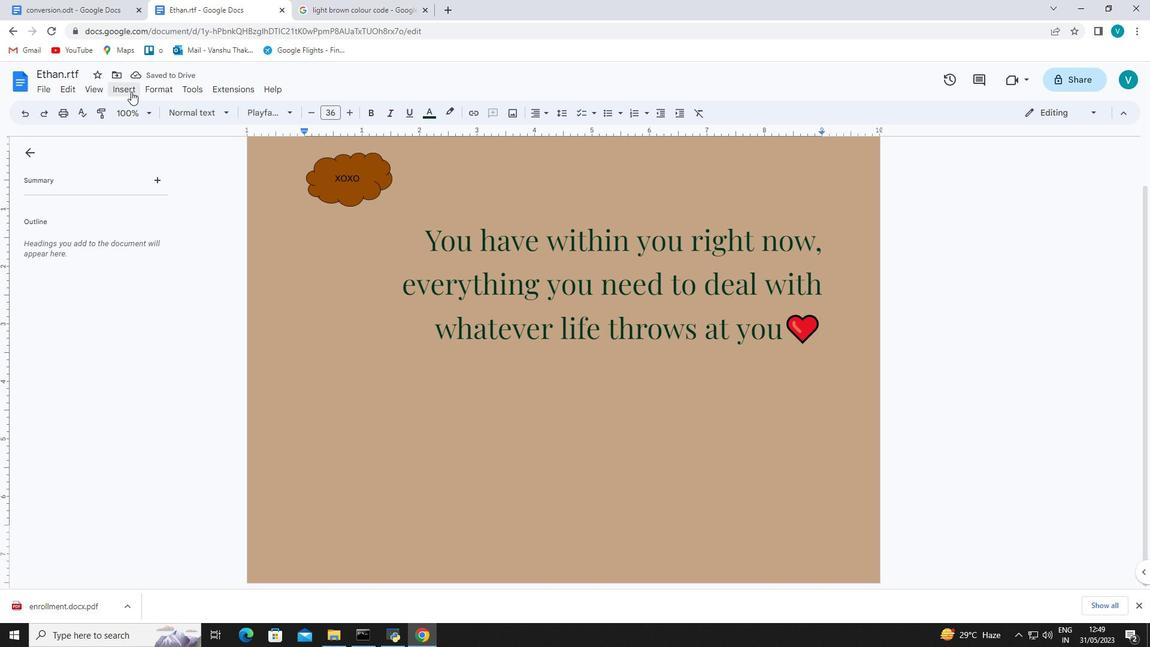 
Action: Mouse pressed left at (130, 91)
Screenshot: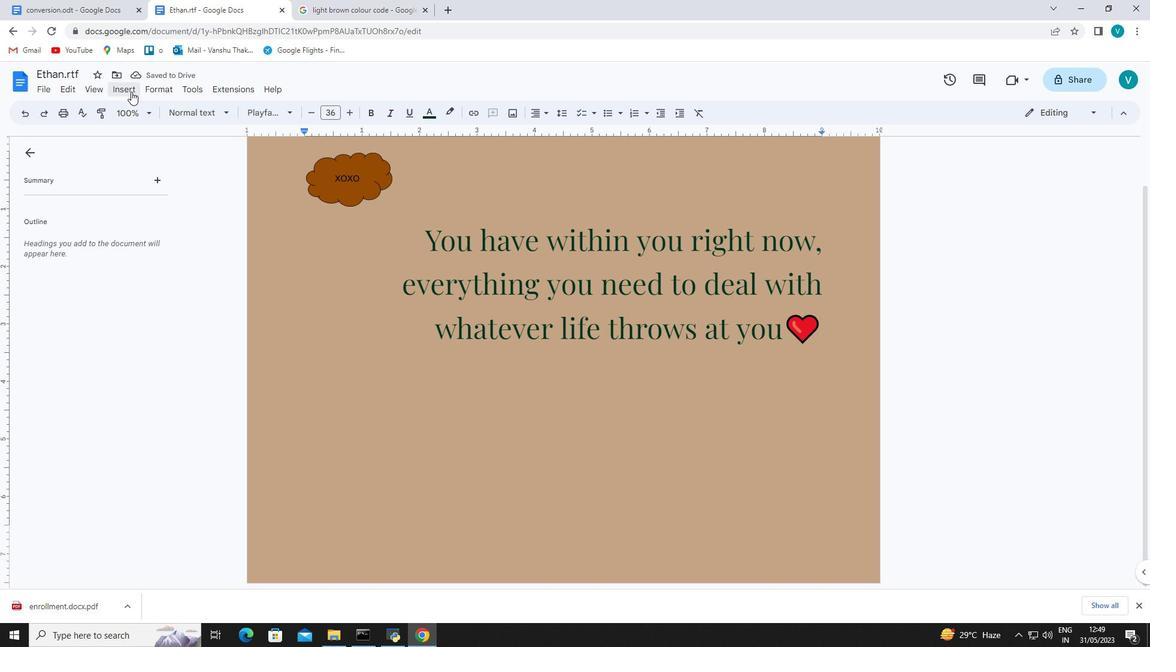 
Action: Mouse moved to (169, 451)
Screenshot: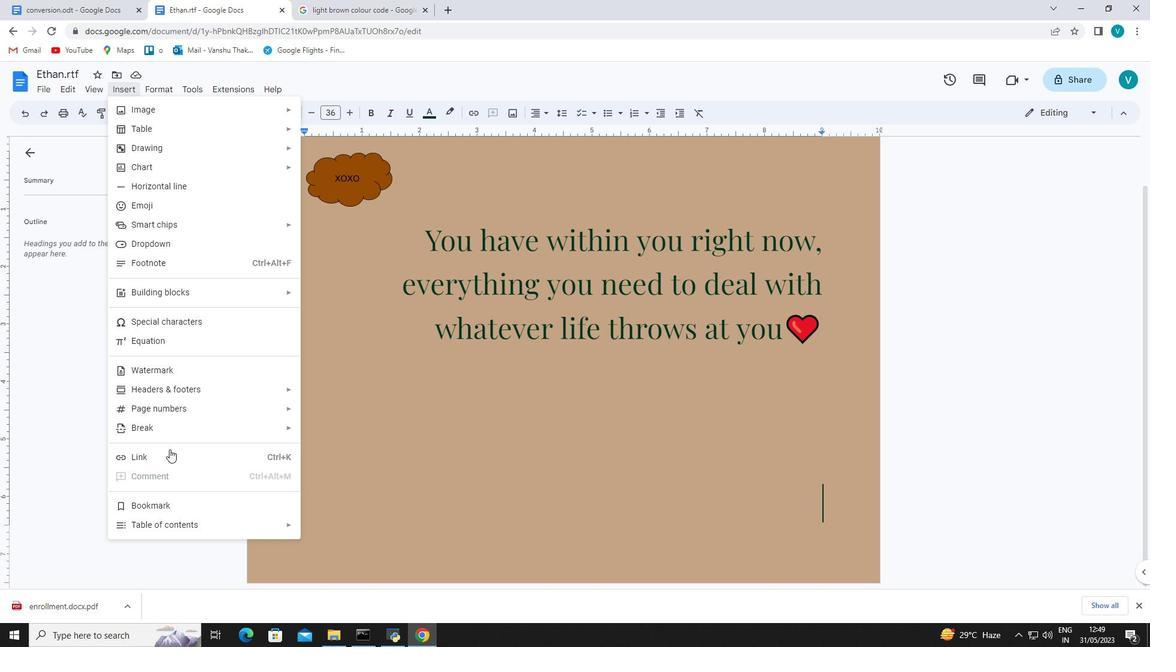 
Action: Mouse pressed left at (169, 451)
Screenshot: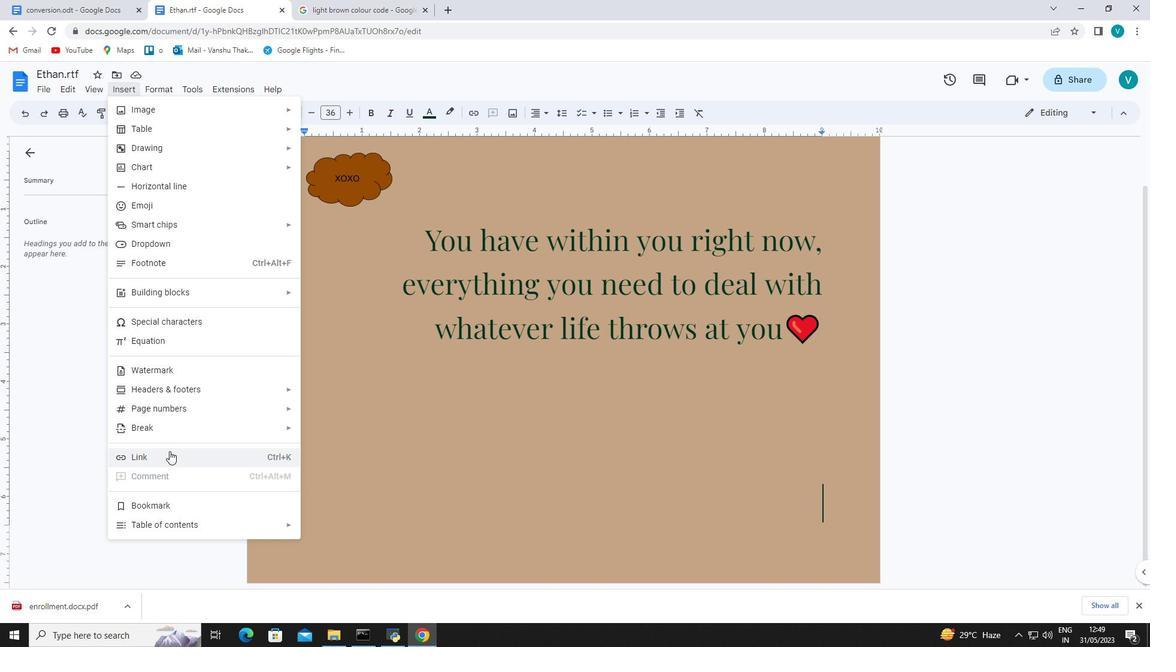 
Action: Mouse moved to (704, 296)
Screenshot: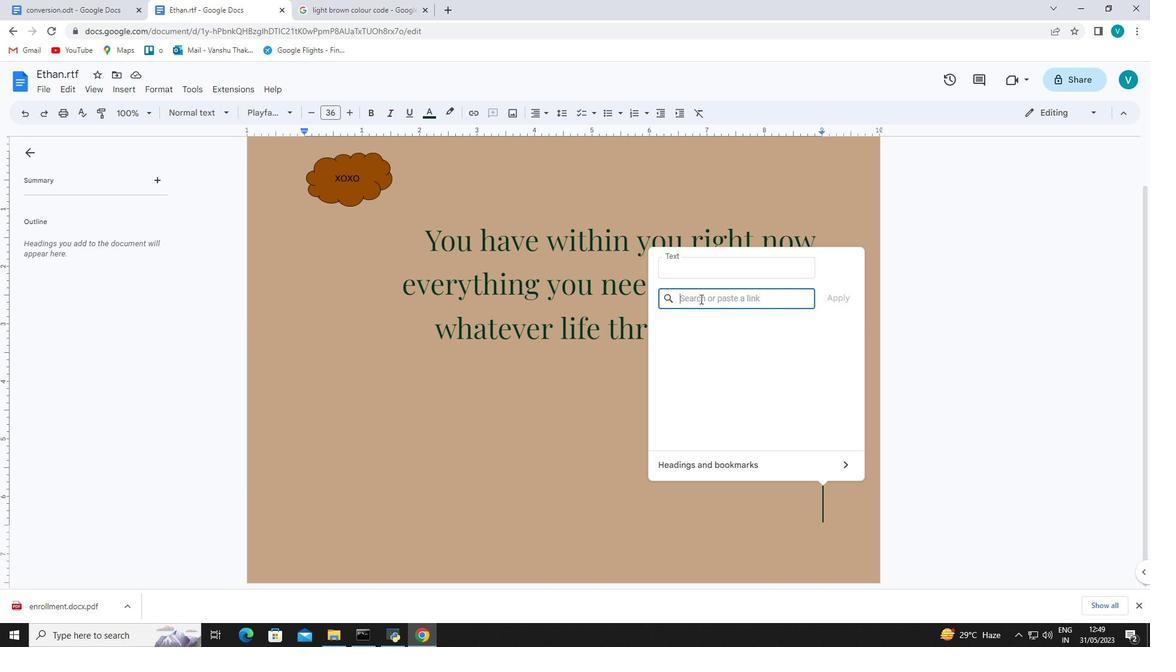 
Action: Mouse pressed left at (704, 296)
Screenshot: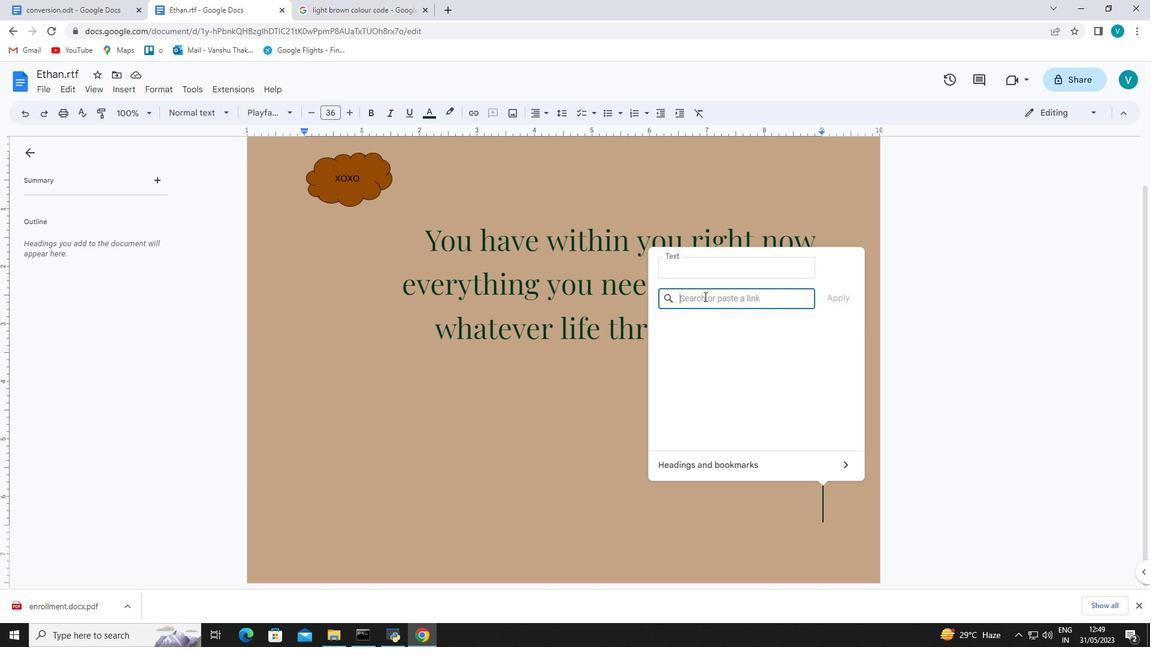 
Action: Key pressed www.
Screenshot: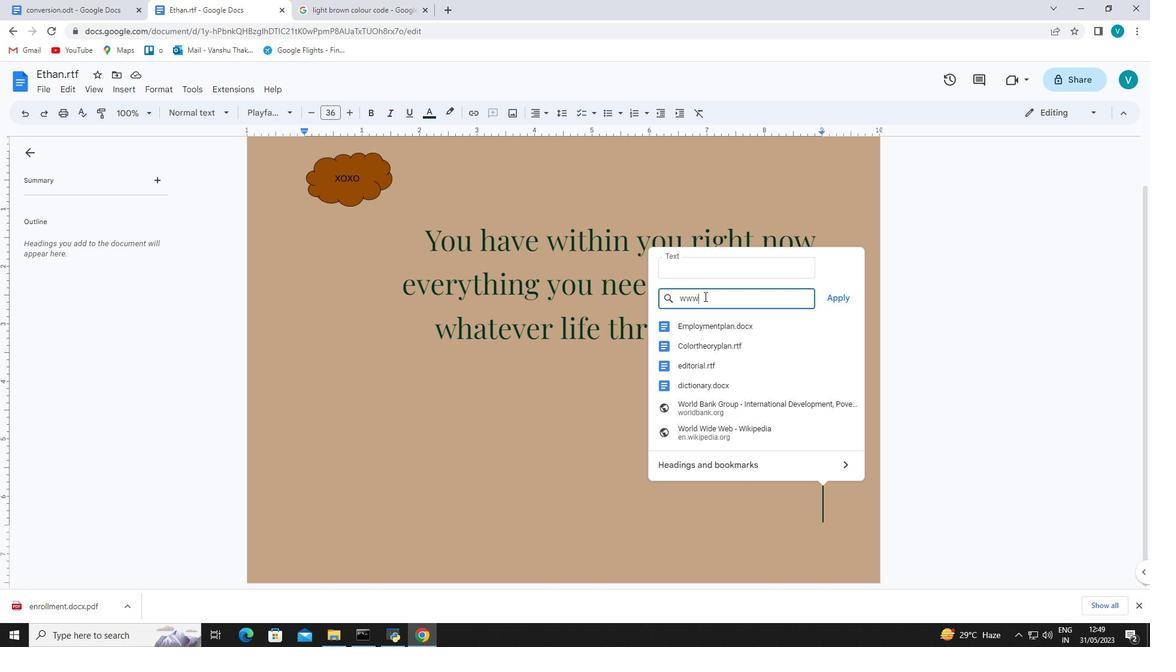 
Action: Mouse moved to (668, 319)
Screenshot: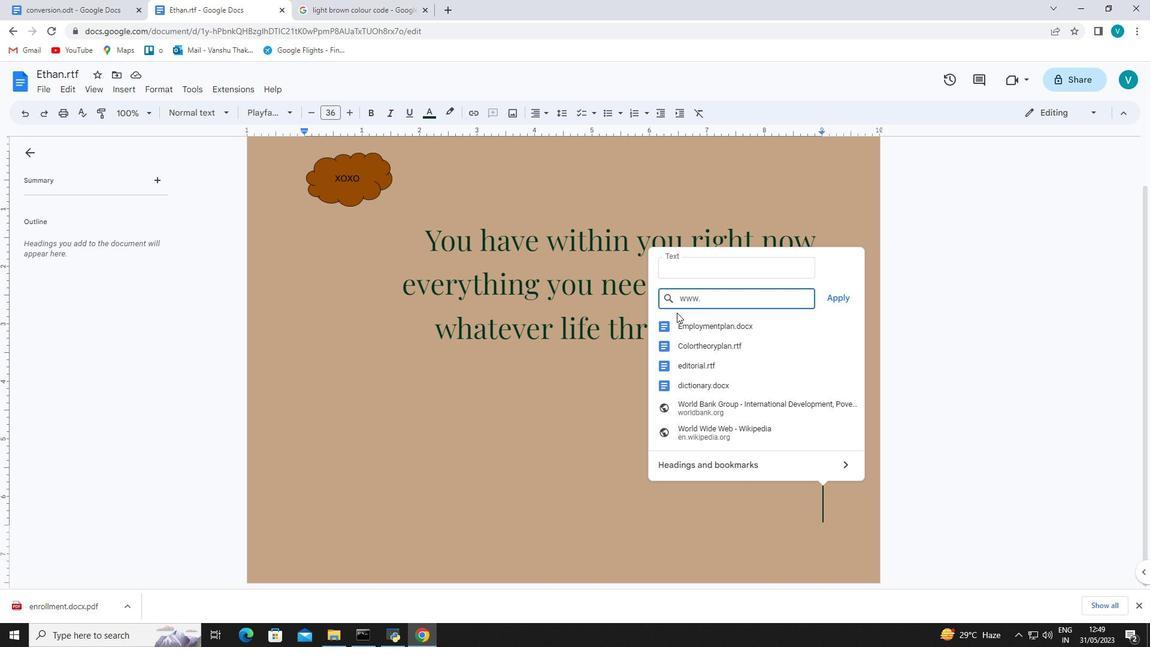 
Action: Key pressed instagram.com
Screenshot: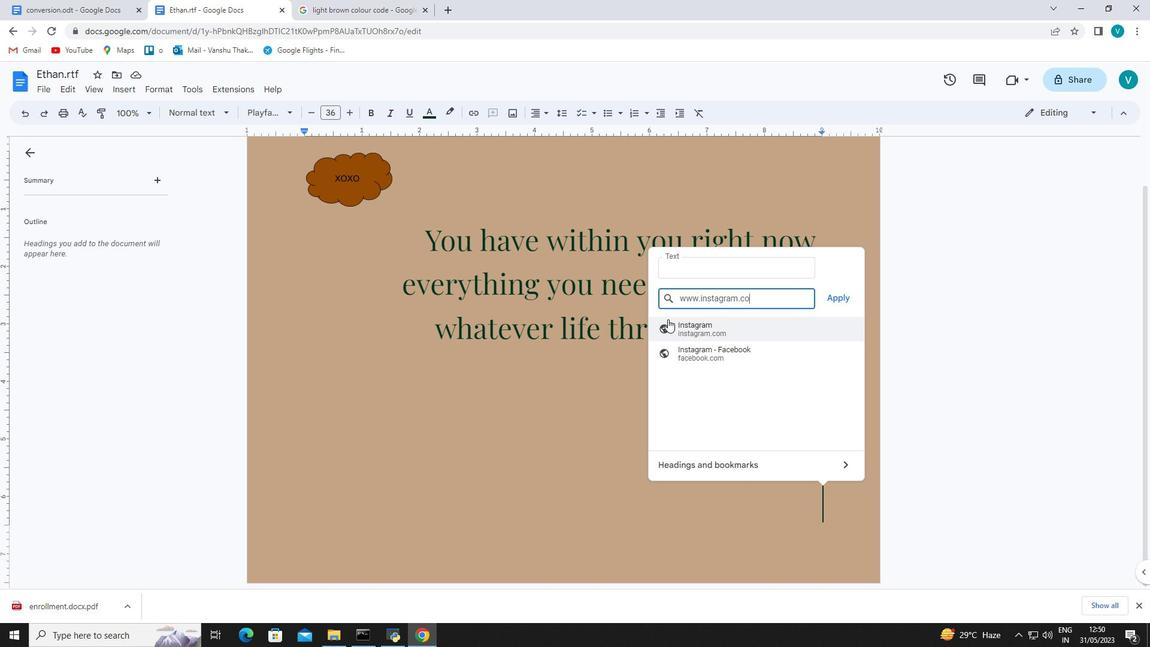 
Action: Mouse moved to (829, 297)
Screenshot: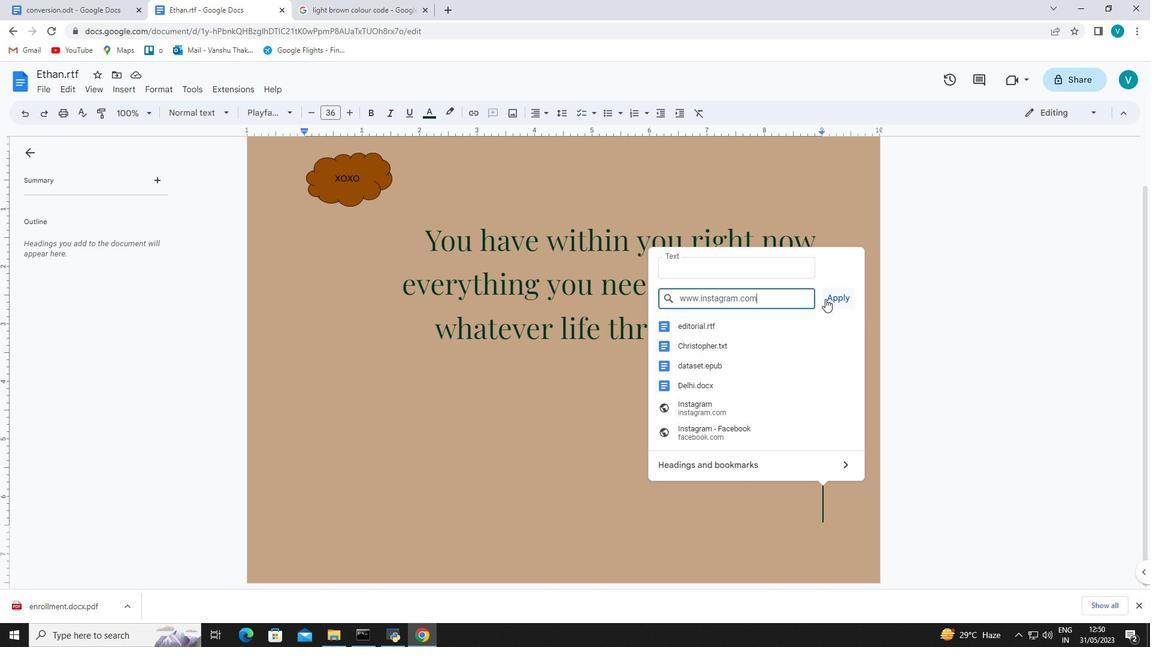 
Action: Mouse pressed left at (829, 297)
Screenshot: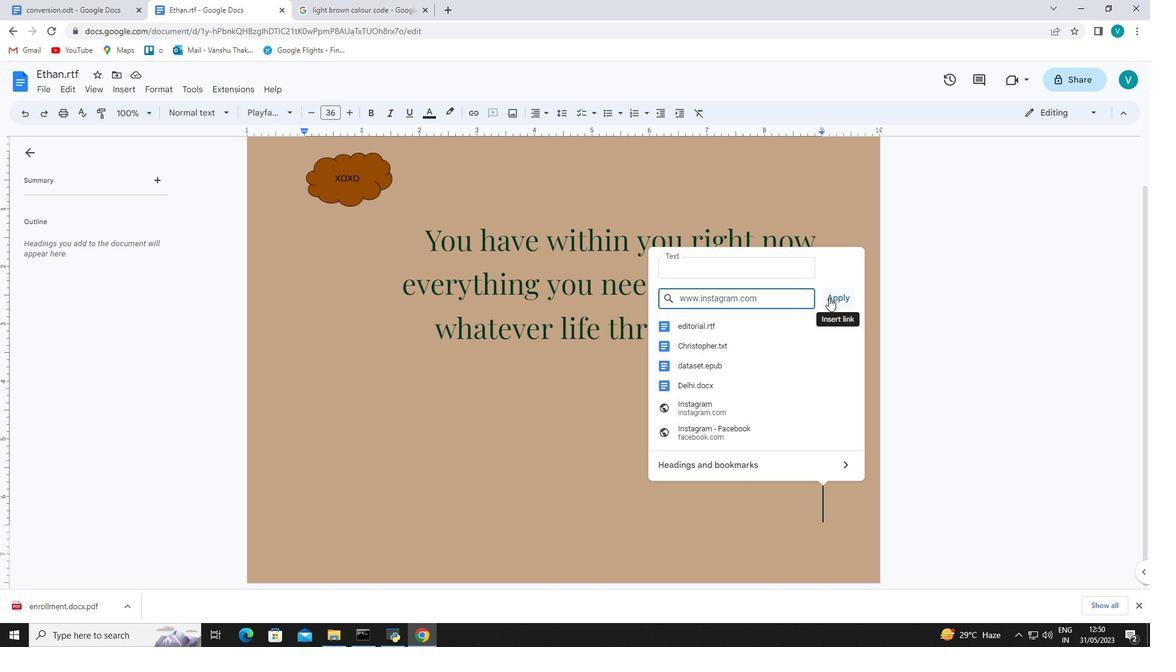 
Action: Mouse moved to (790, 336)
Screenshot: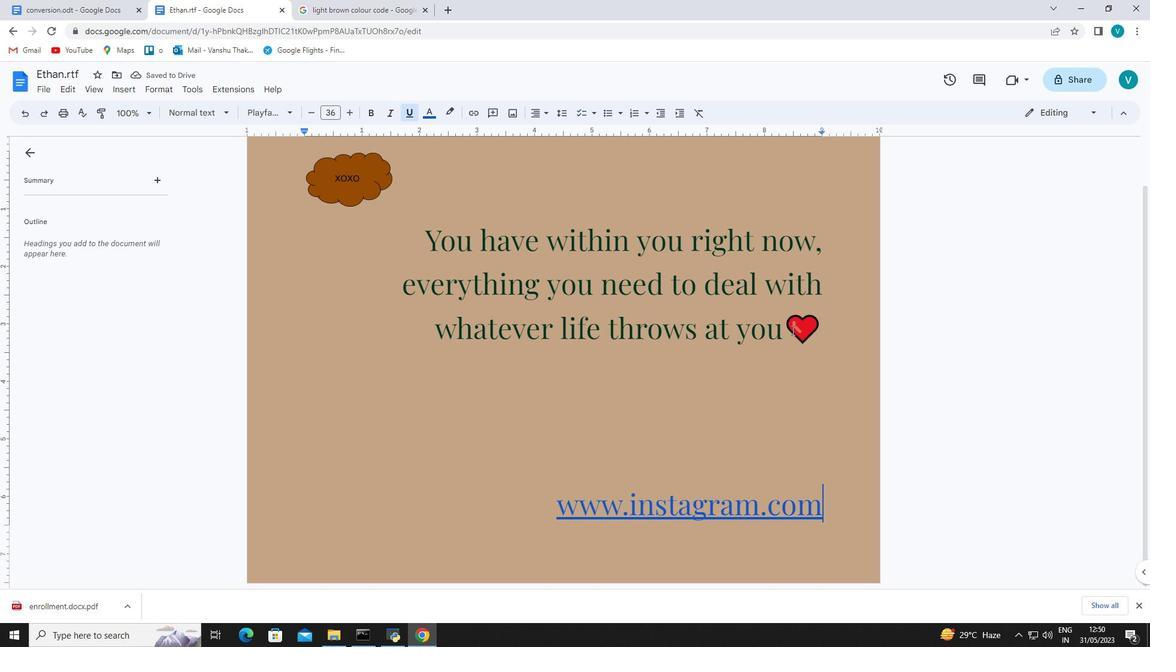 
Action: Mouse scrolled (790, 337) with delta (0, 0)
Screenshot: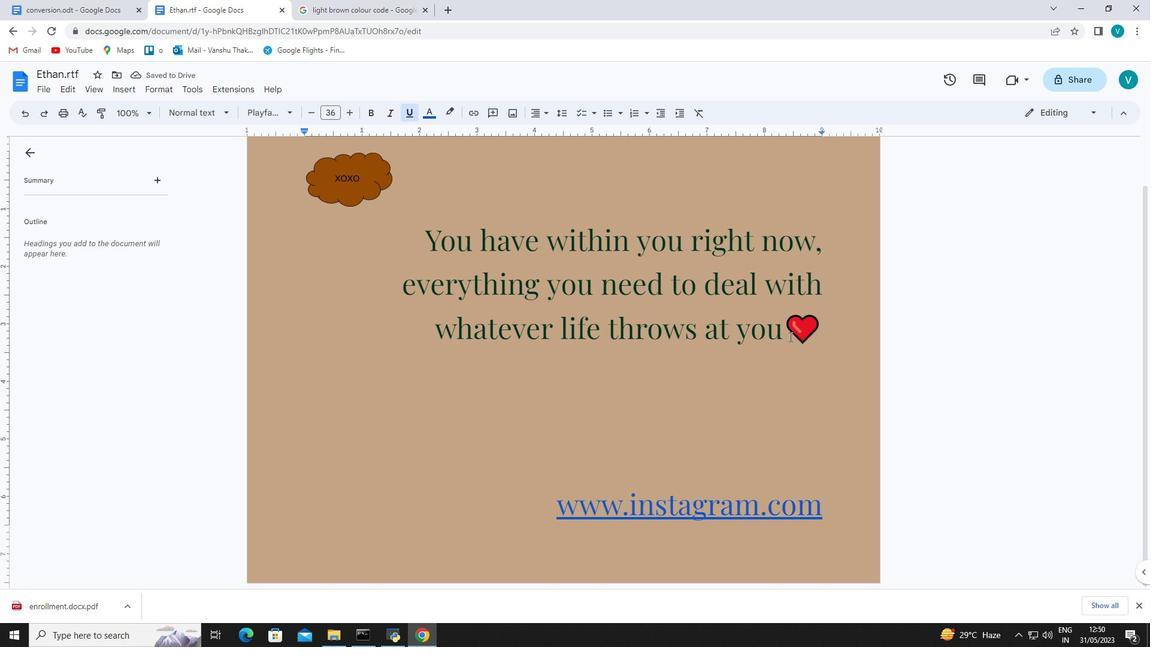 
Action: Mouse scrolled (790, 337) with delta (0, 0)
Screenshot: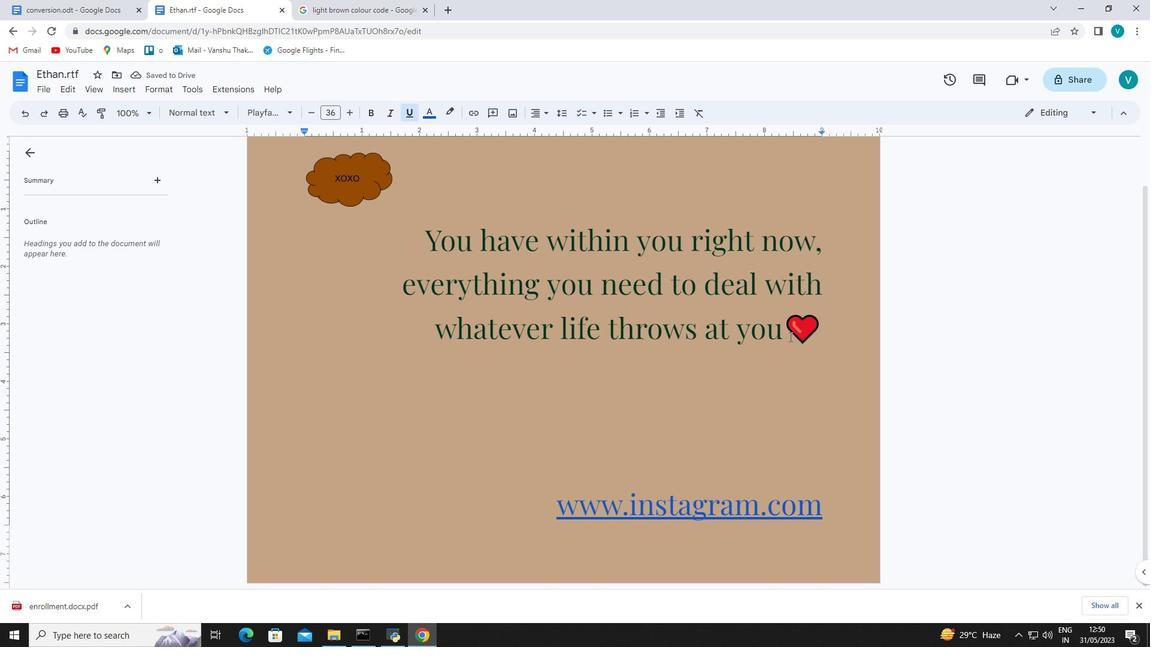 
Action: Mouse scrolled (790, 337) with delta (0, 0)
Screenshot: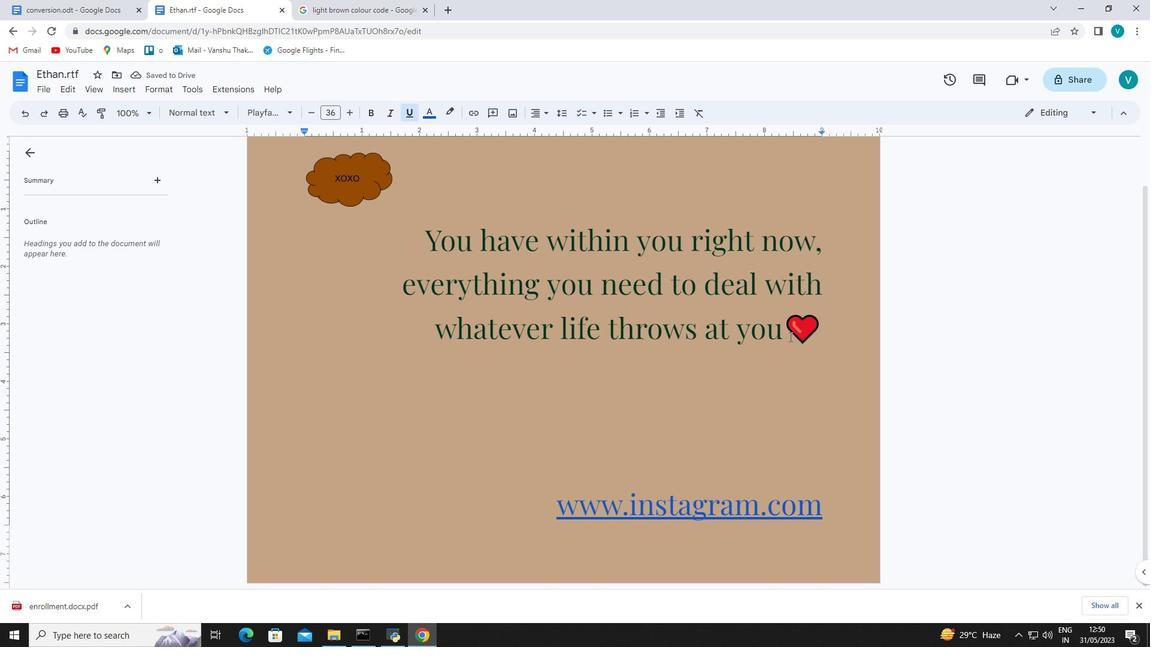 
Action: Mouse scrolled (790, 337) with delta (0, 0)
Screenshot: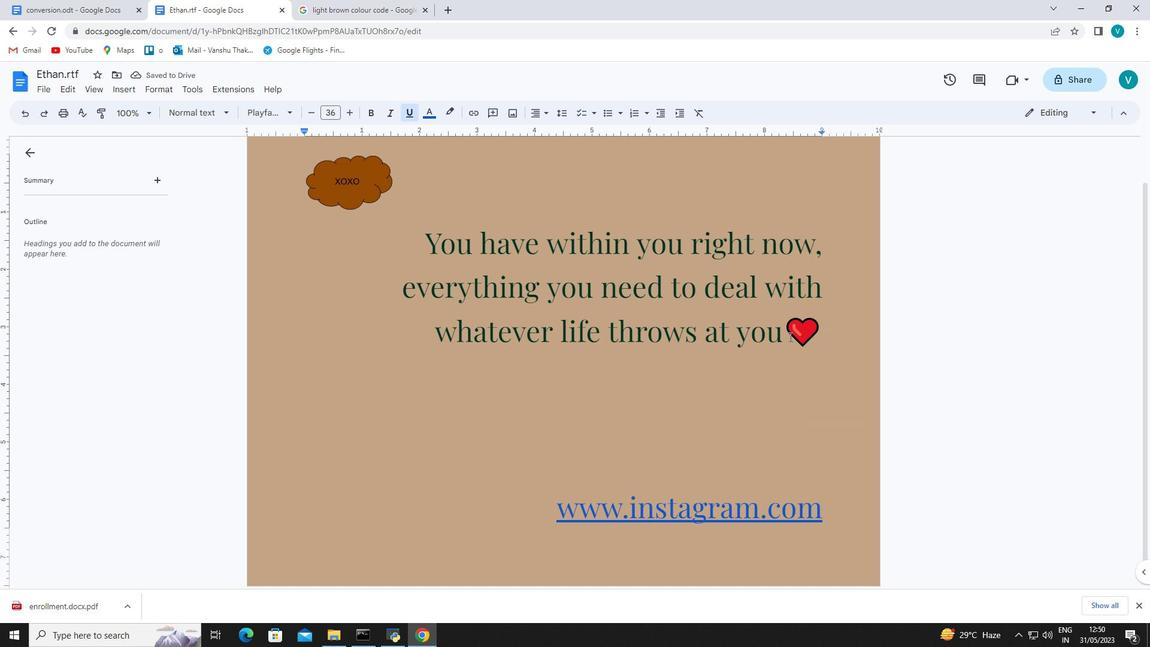 
Action: Mouse scrolled (790, 337) with delta (0, 0)
Screenshot: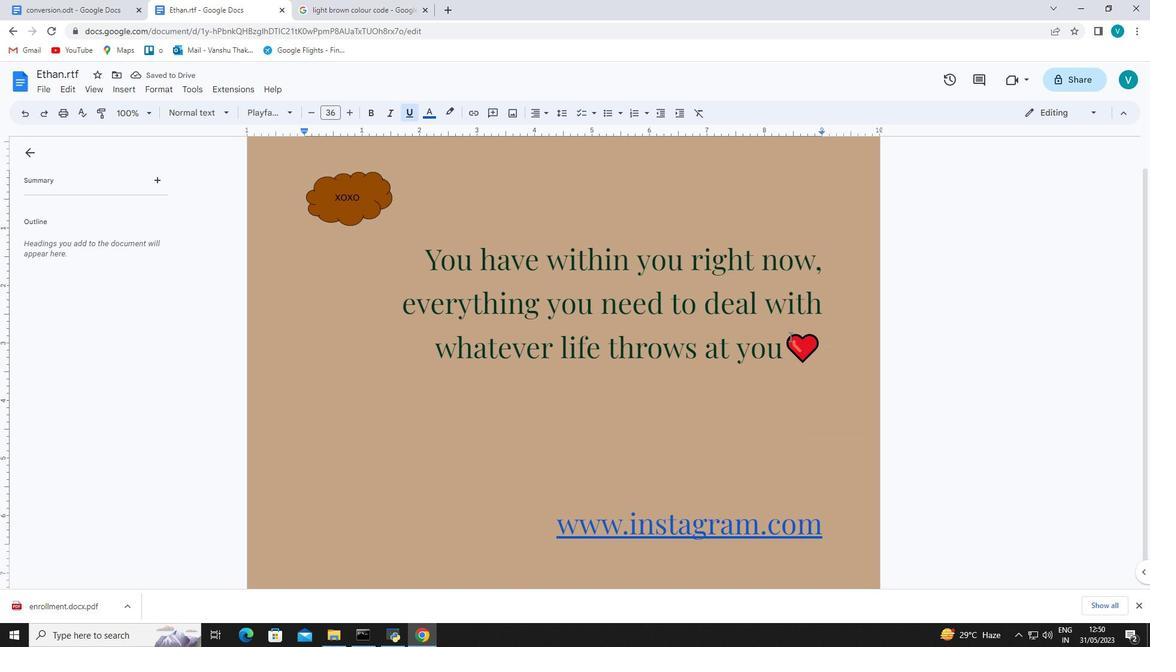 
Action: Mouse moved to (528, 209)
Screenshot: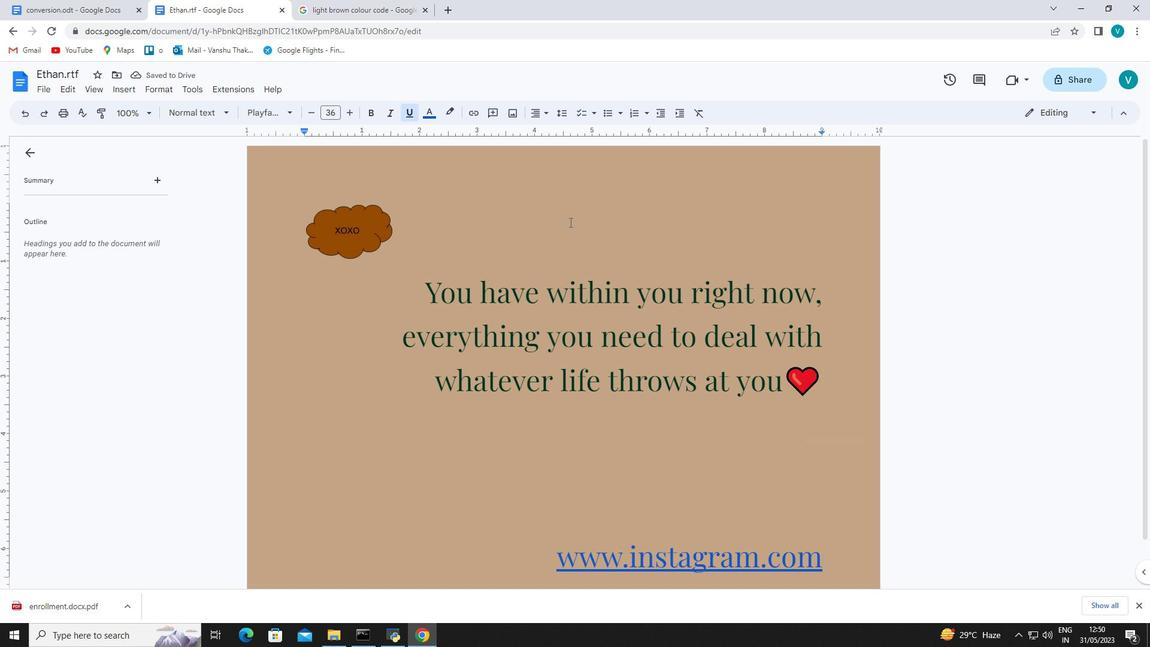 
Action: Mouse pressed left at (528, 209)
Screenshot: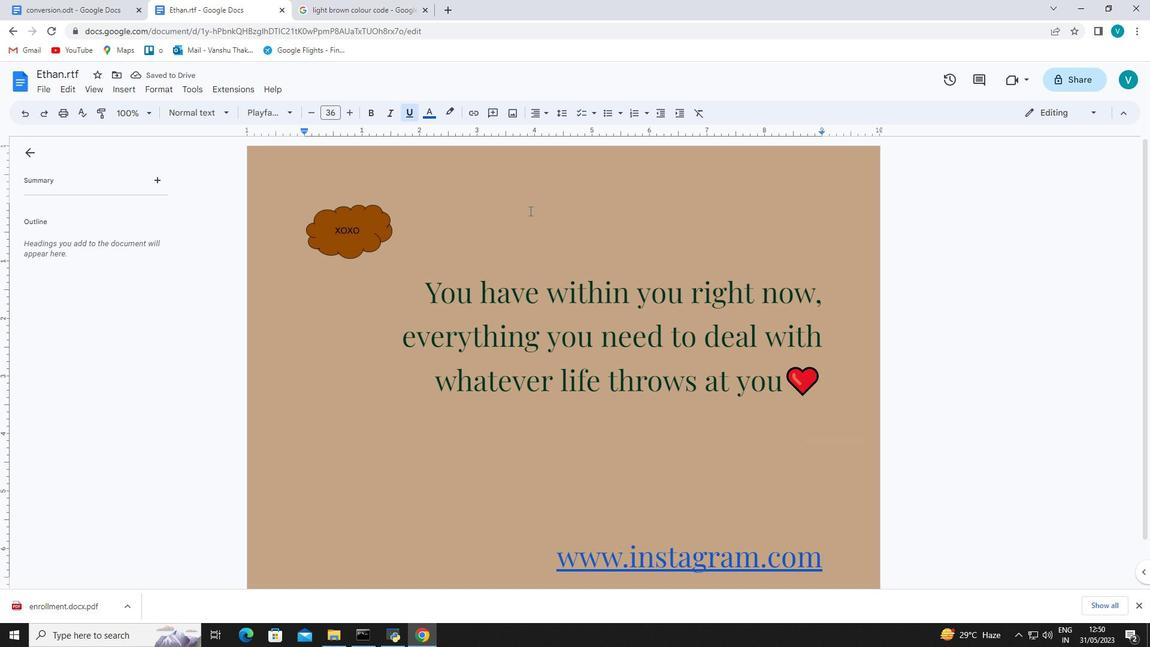 
Action: Key pressed <Key.space><Key.space><Key.space><Key.space><Key.space><Key.space><Key.space><Key.space><Key.space><Key.space><Key.space><Key.space><Key.space><Key.space><Key.space><Key.space><Key.space><Key.space><Key.space><Key.space><Key.space><Key.space><Key.space><Key.space><Key.space><Key.space><Key.space><Key.space><Key.space><Key.space><Key.space><Key.space><Key.space><Key.space><Key.space><Key.space><Key.space><Key.space><Key.space><Key.space><Key.space><Key.space><Key.space><Key.space><Key.space><Key.space><Key.space><Key.space><Key.space><Key.space><Key.space><Key.space><Key.space><Key.space>
Screenshot: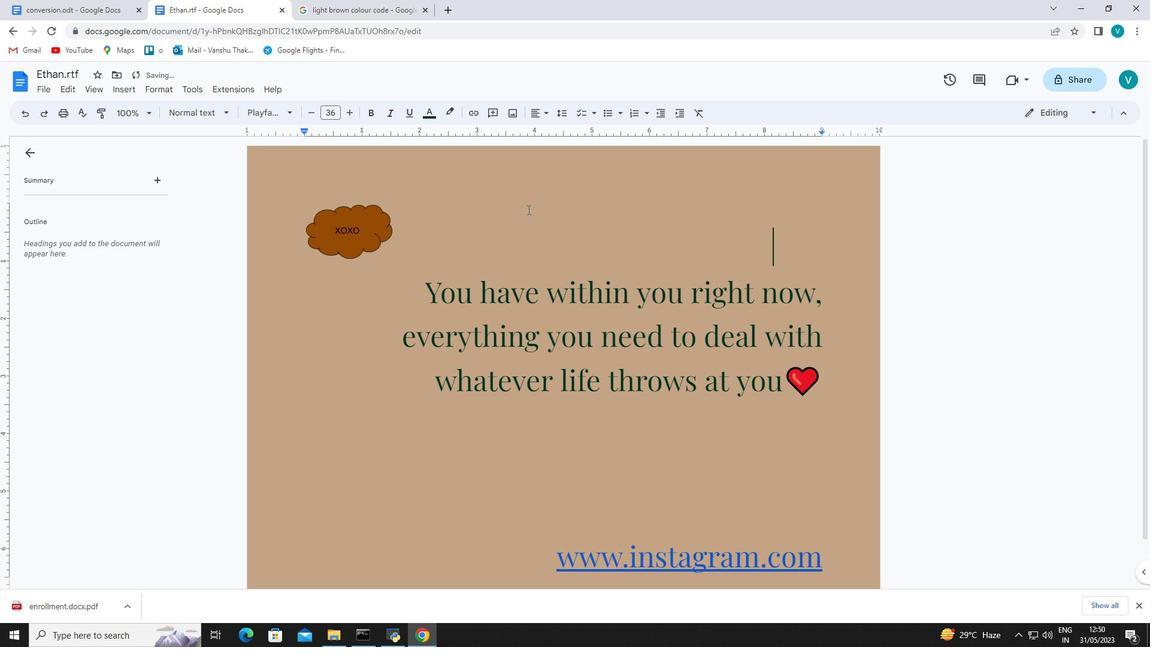 
Action: Mouse moved to (136, 88)
Screenshot: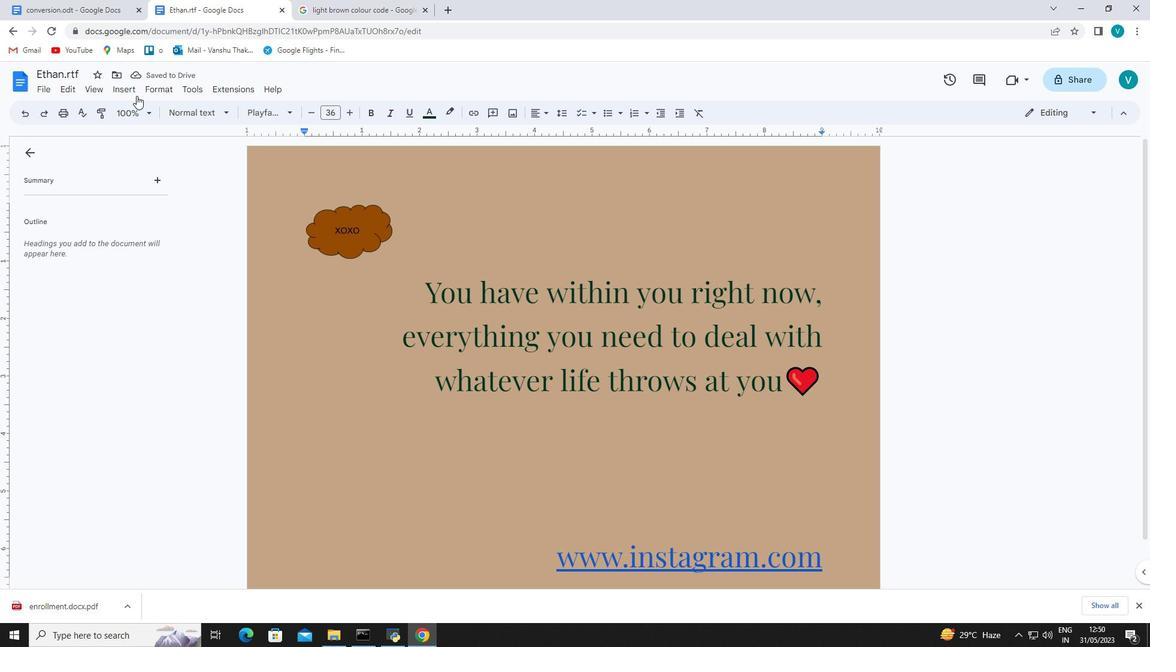 
Action: Mouse pressed left at (136, 88)
Screenshot: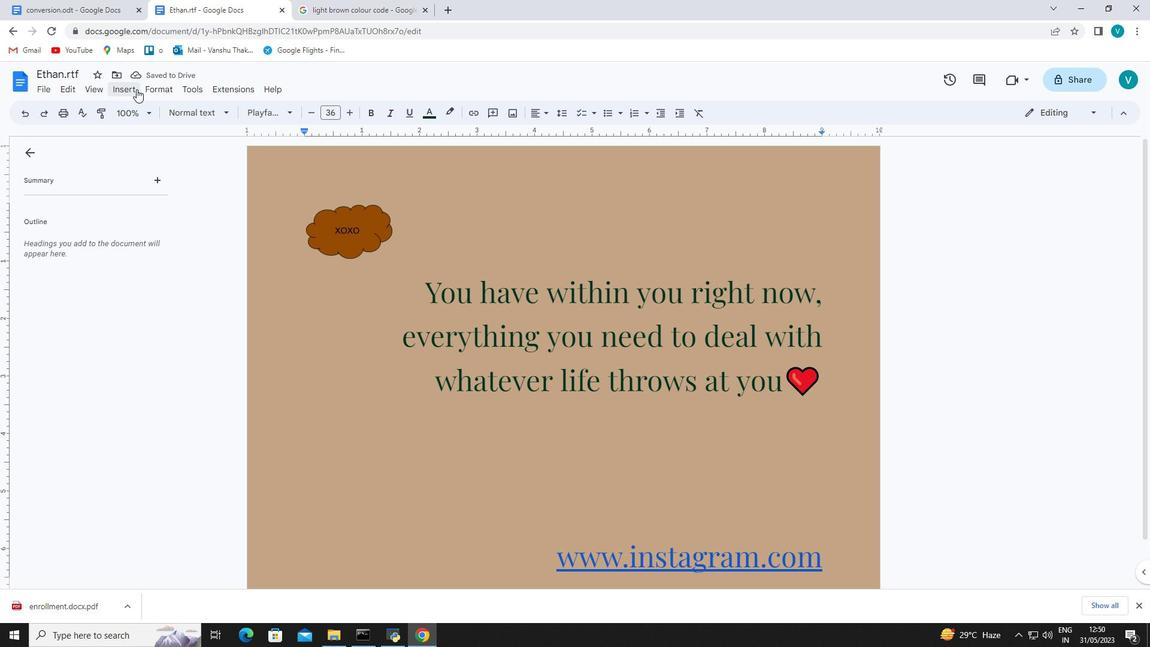 
Action: Mouse moved to (359, 553)
Screenshot: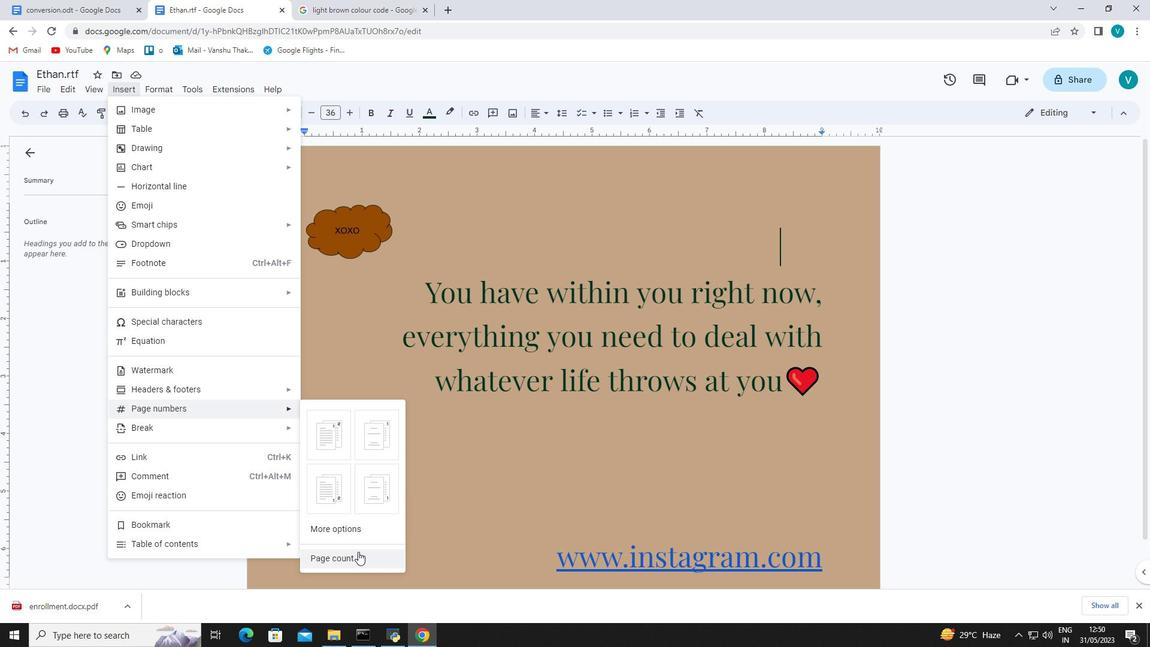
Action: Mouse pressed left at (359, 553)
Screenshot: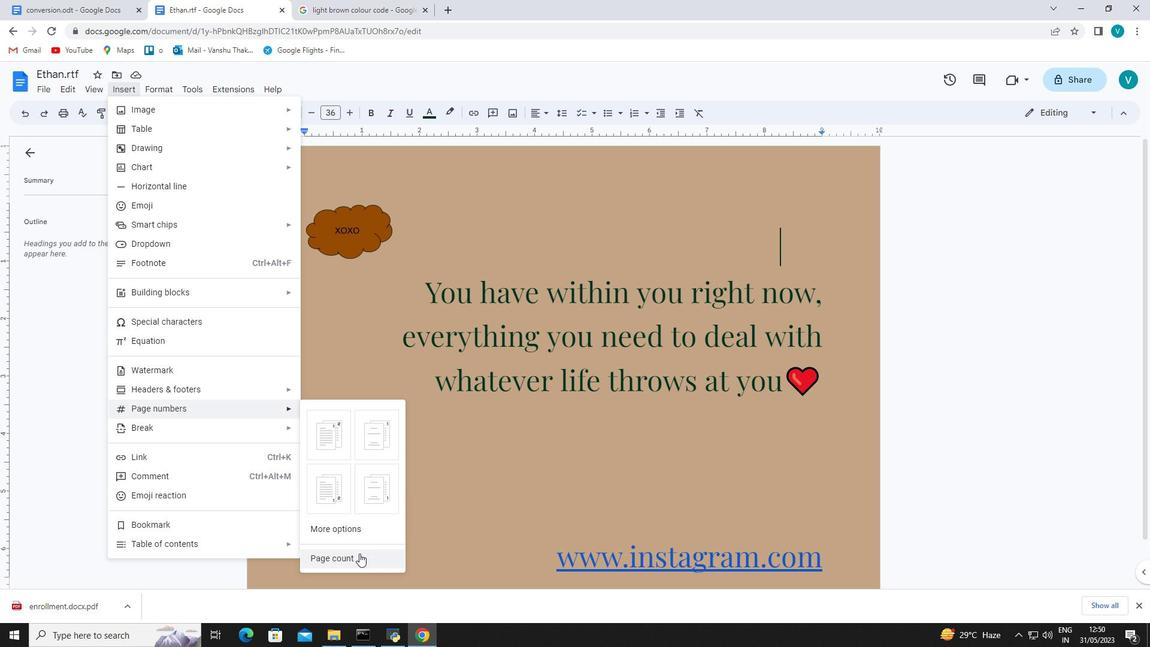 
Action: Mouse moved to (369, 495)
Screenshot: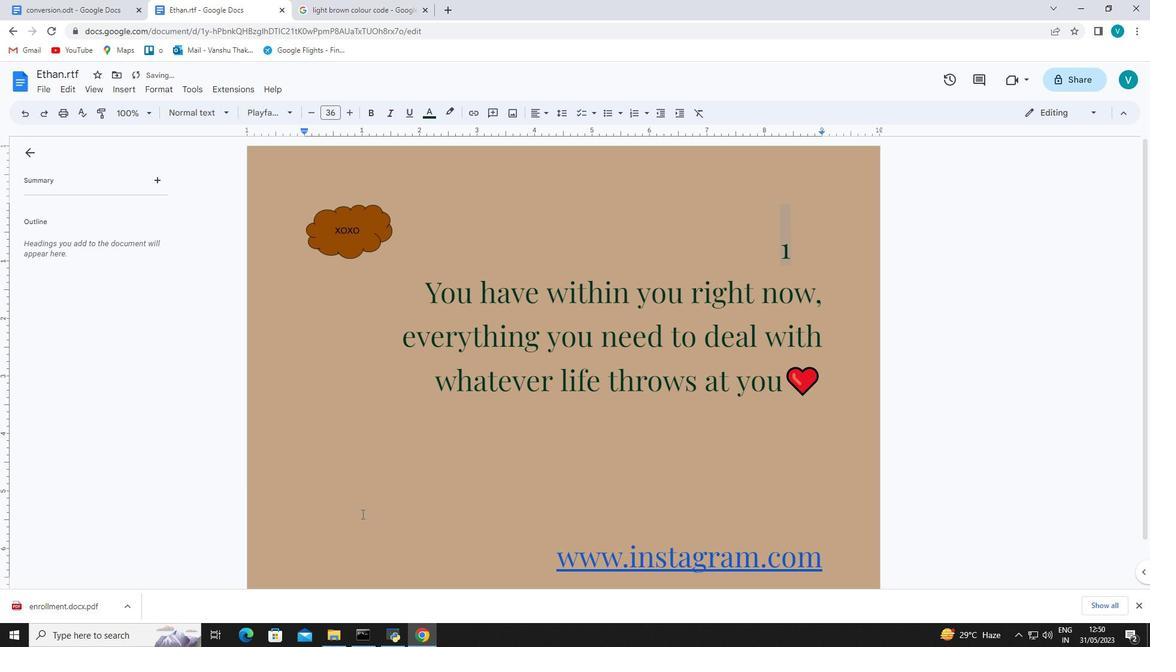
Action: Mouse pressed left at (369, 495)
Screenshot: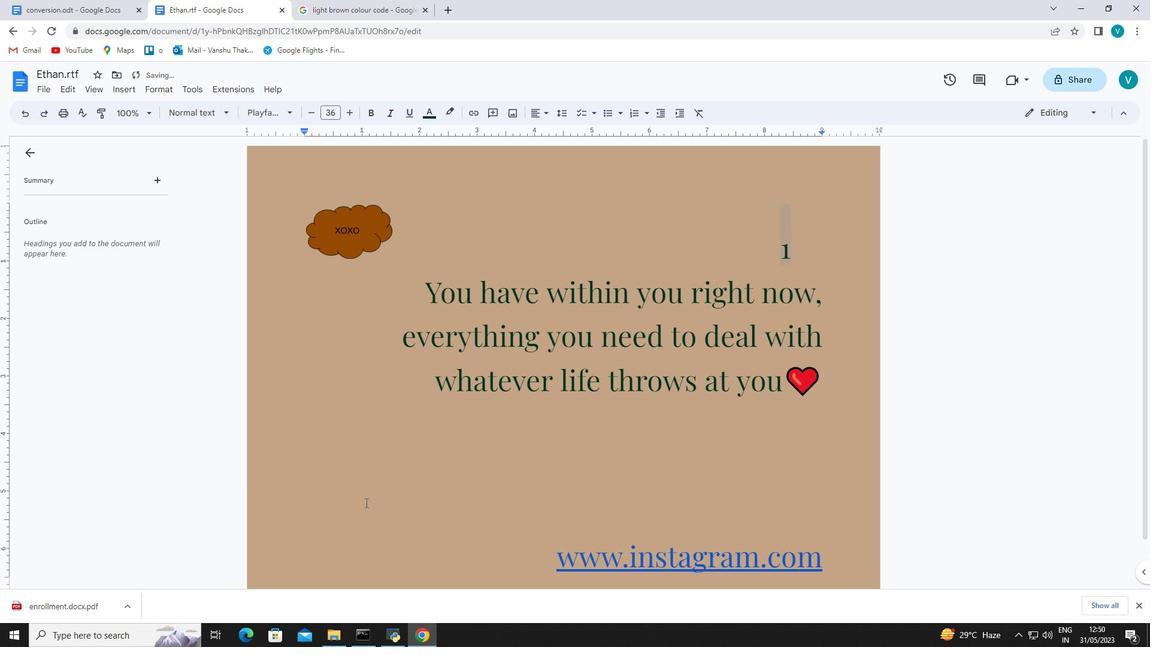 
Action: Mouse moved to (338, 441)
Screenshot: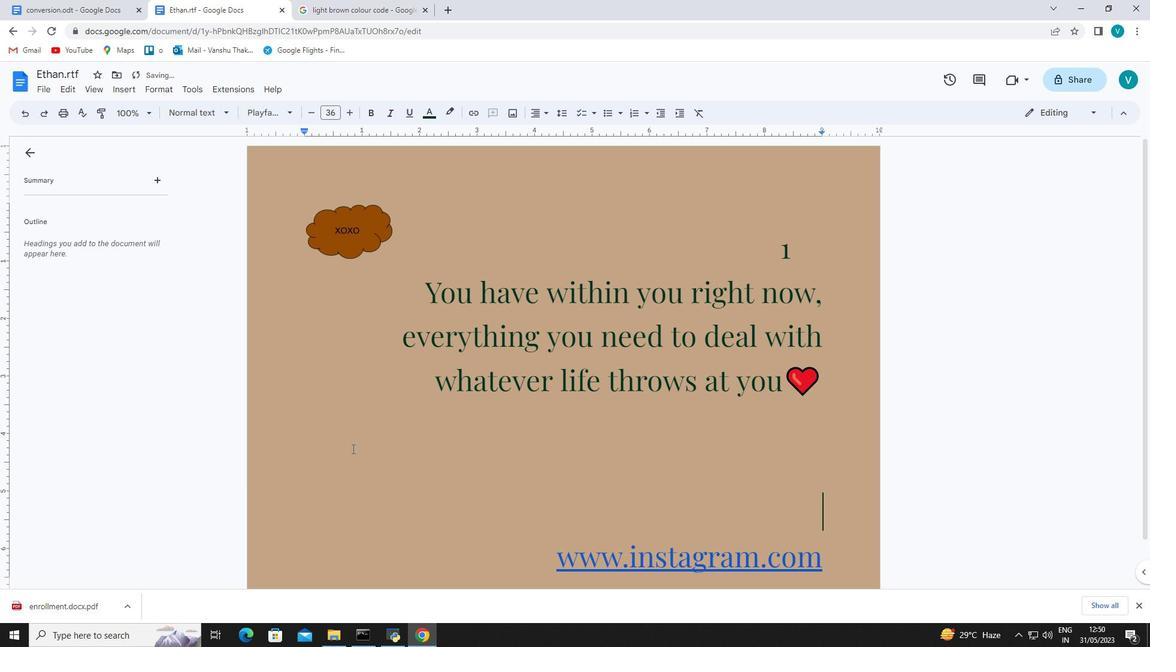 
